 Task: Look for space in Galt, United States from 26th August, 2023 to 10th September, 2023 for 6 adults, 2 children in price range Rs.10000 to Rs.15000. Place can be entire place or shared room with 6 bedrooms having 6 beds and 6 bathrooms. Property type can be house, flat, guest house. Amenities needed are: wifi, TV, free parkinig on premises, gym, breakfast. Booking option can be shelf check-in. Required host language is English.
Action: Mouse moved to (438, 128)
Screenshot: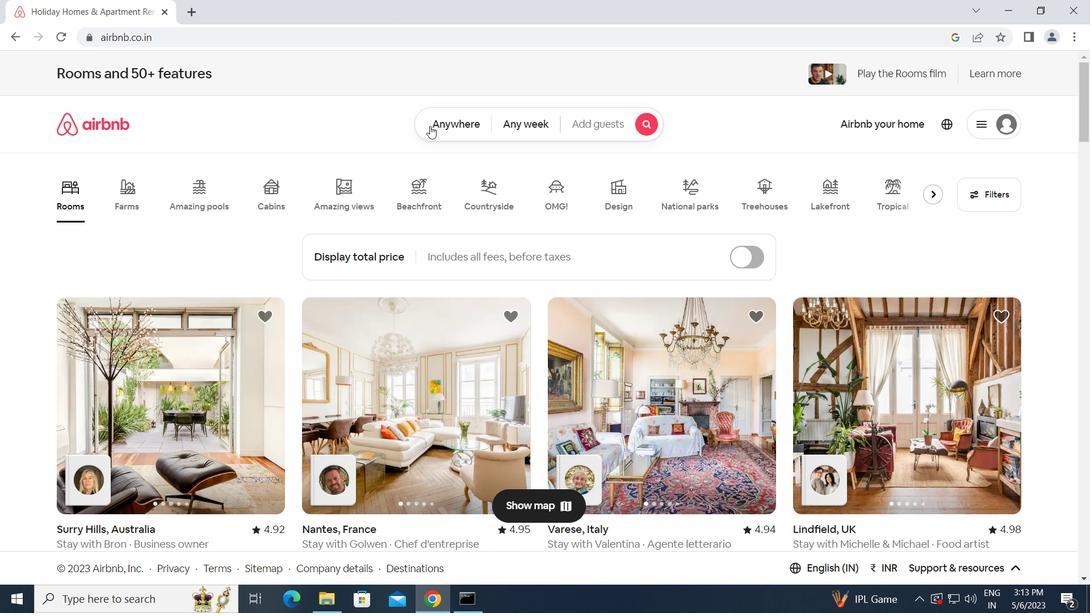 
Action: Mouse pressed left at (438, 128)
Screenshot: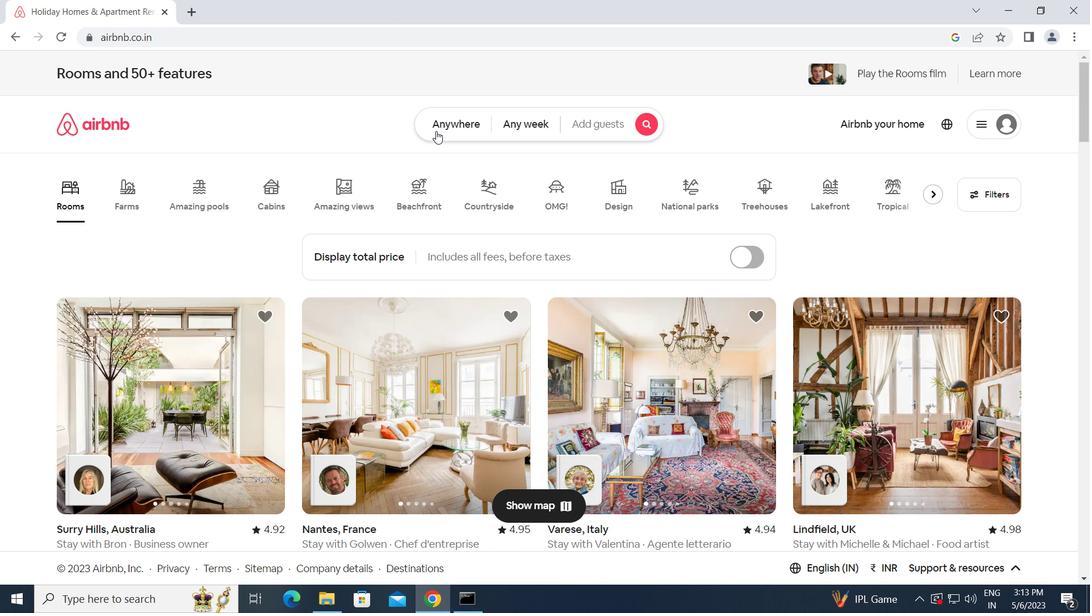 
Action: Mouse moved to (326, 174)
Screenshot: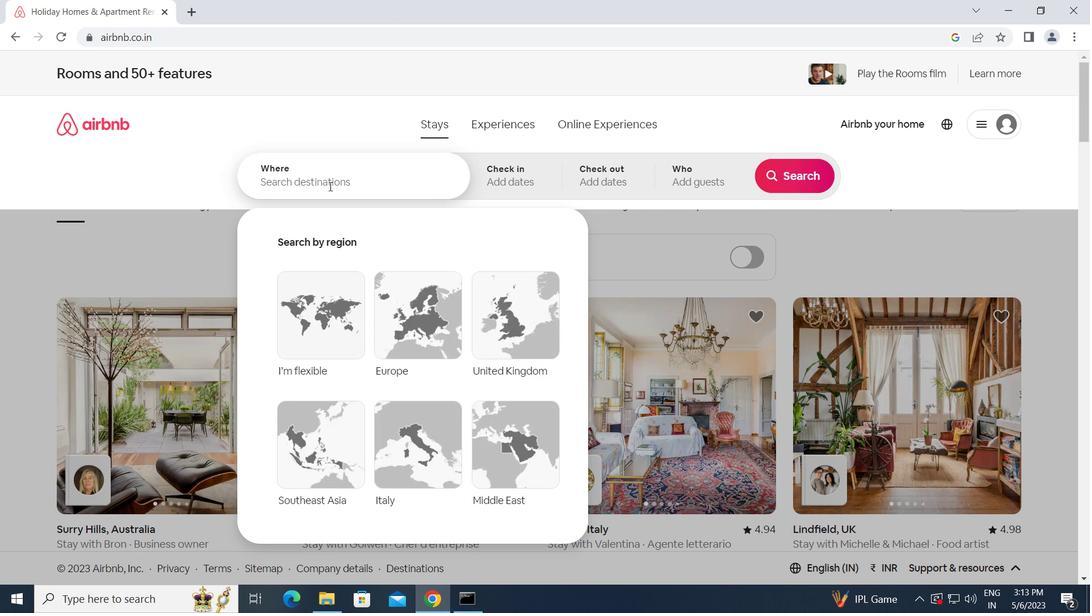
Action: Mouse pressed left at (326, 174)
Screenshot: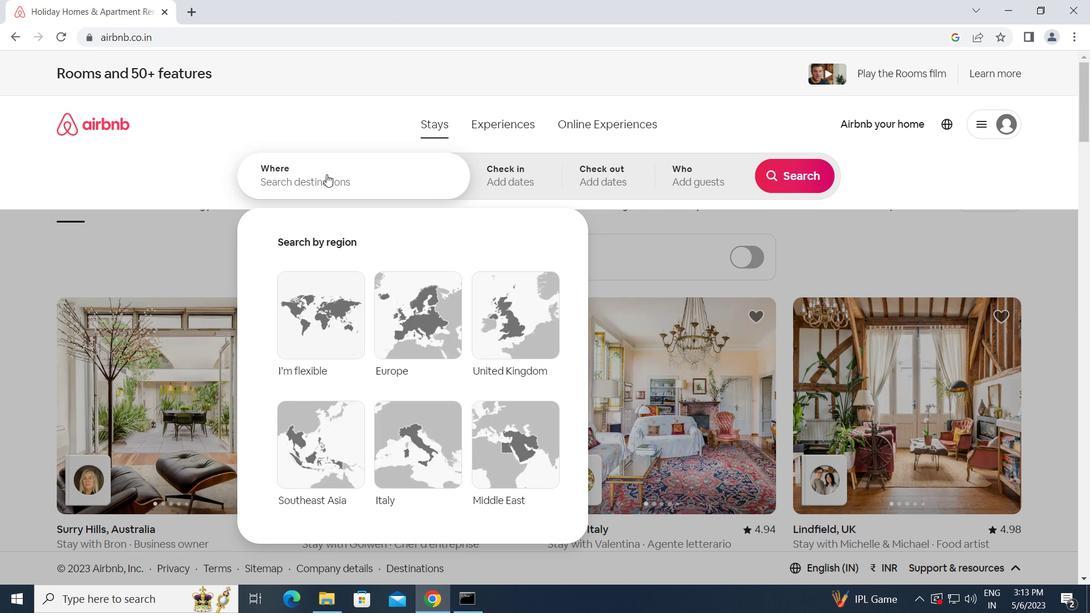 
Action: Key pressed <Key.caps_lock>g<Key.caps_lock>alt,<Key.space><Key.caps_lock>u<Key.caps_lock>nited<Key.space><Key.caps_lock>s<Key.caps_lock>ta
Screenshot: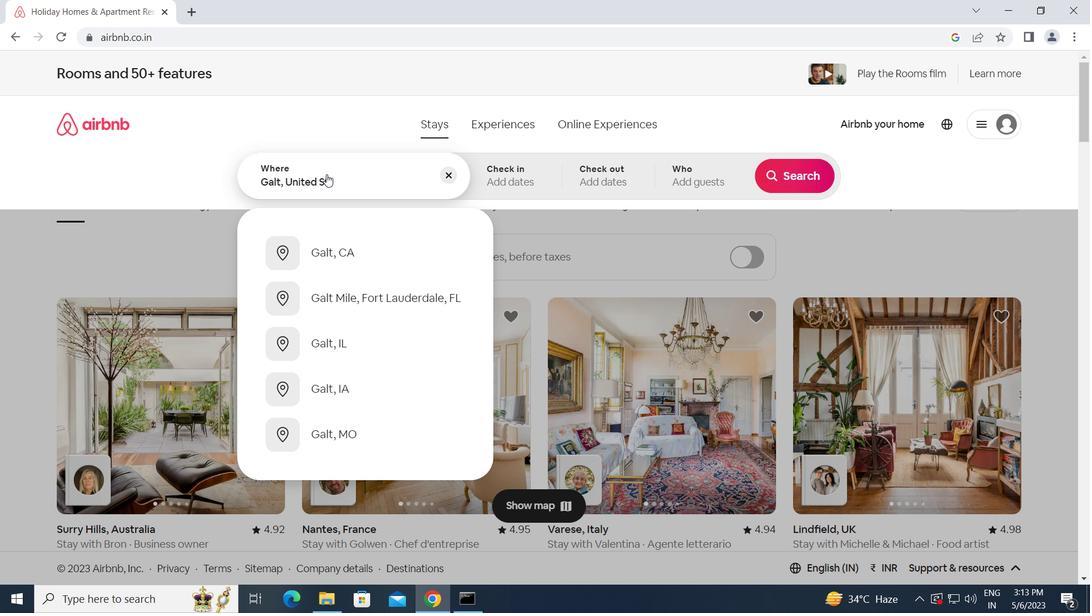 
Action: Mouse moved to (527, 21)
Screenshot: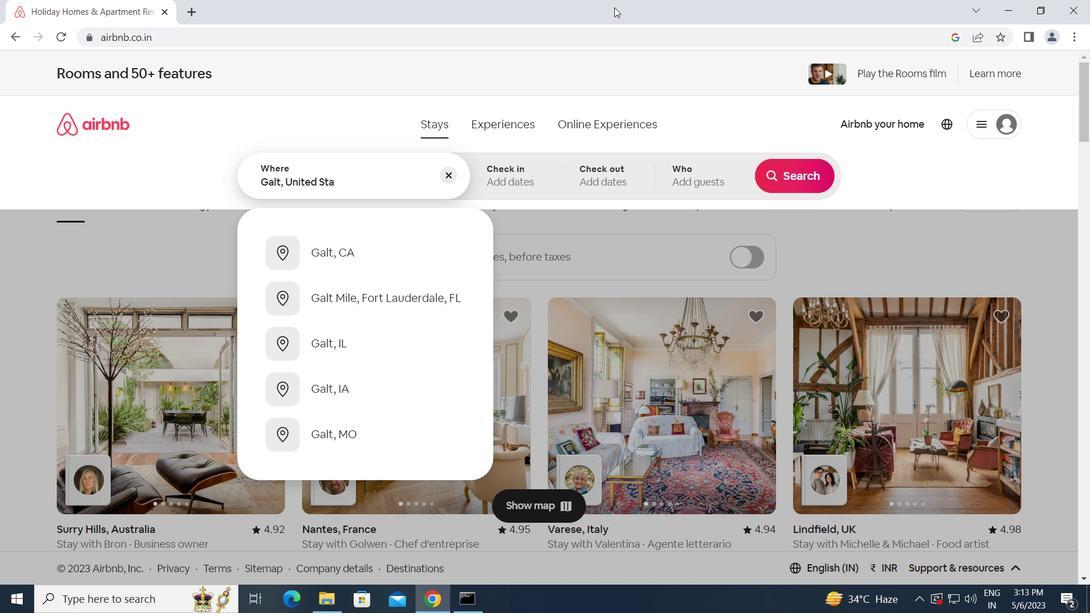 
Action: Key pressed tes<Key.enter>
Screenshot: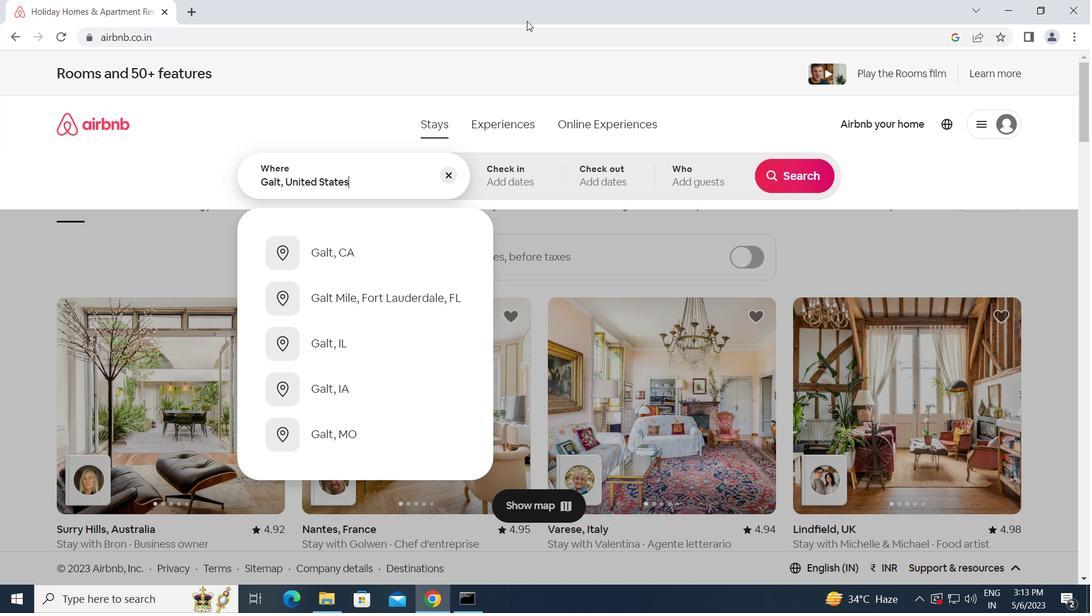 
Action: Mouse moved to (791, 286)
Screenshot: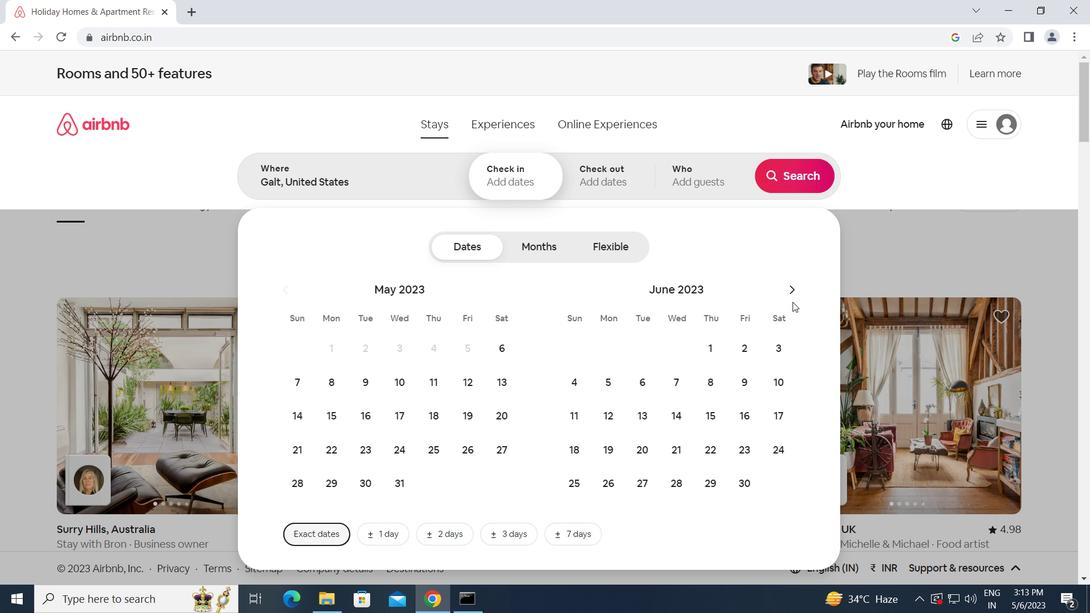 
Action: Mouse pressed left at (791, 286)
Screenshot: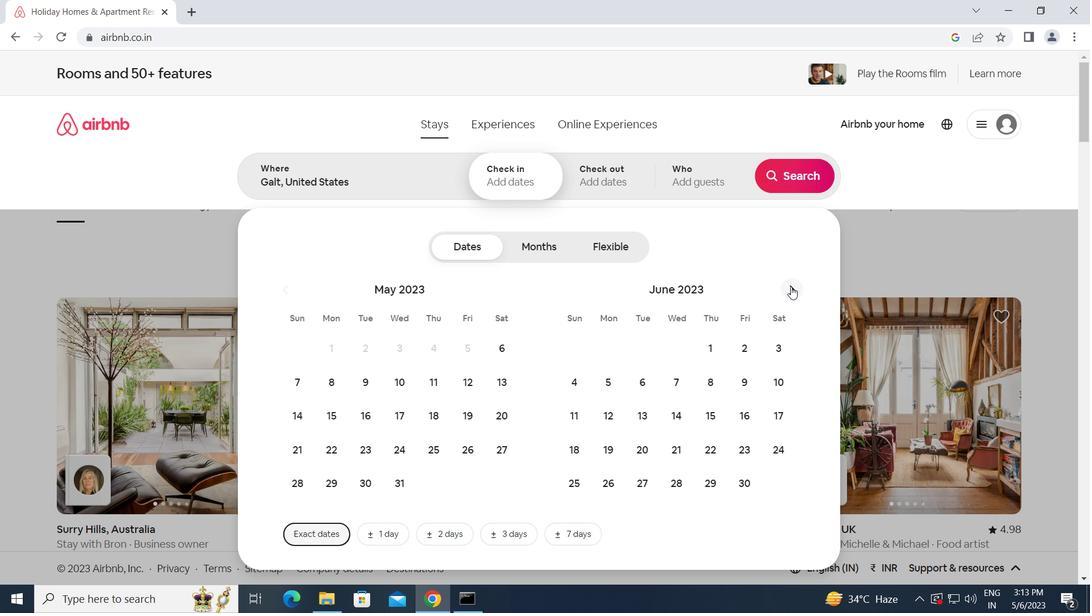 
Action: Mouse pressed left at (791, 286)
Screenshot: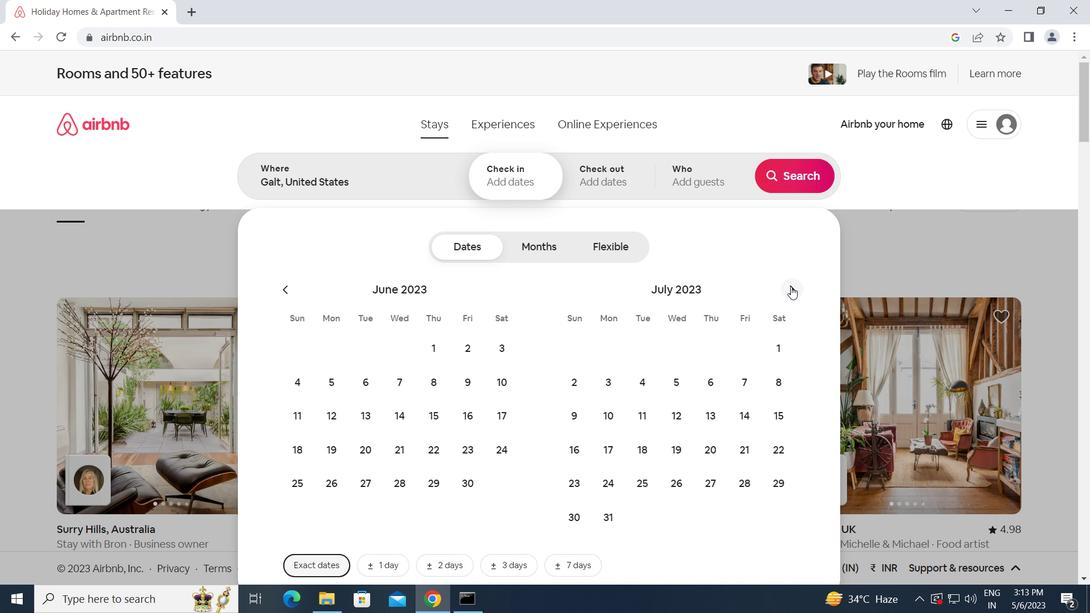 
Action: Mouse moved to (774, 446)
Screenshot: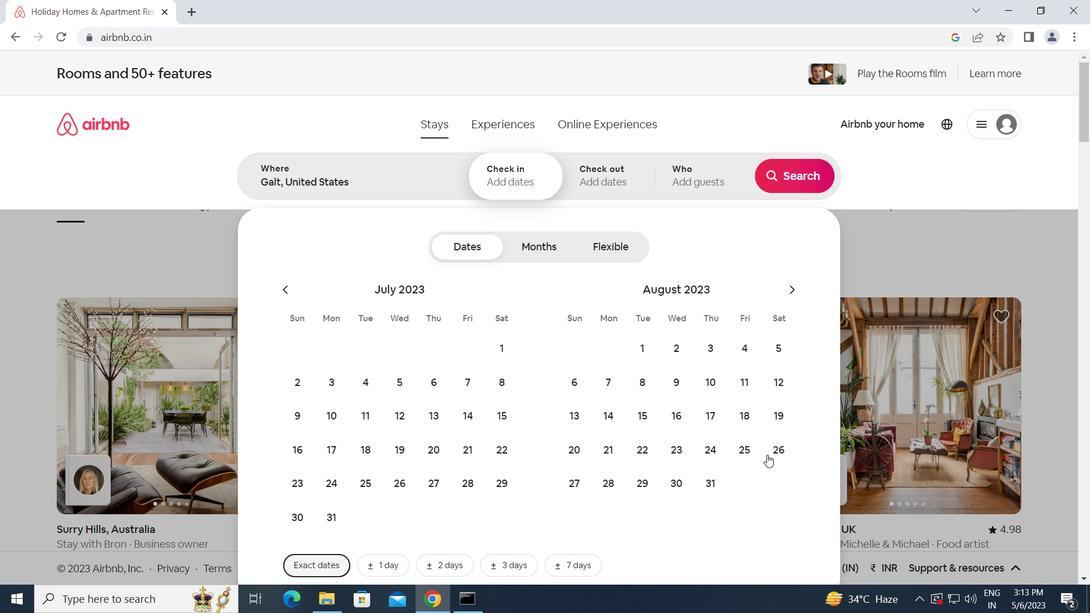 
Action: Mouse pressed left at (774, 446)
Screenshot: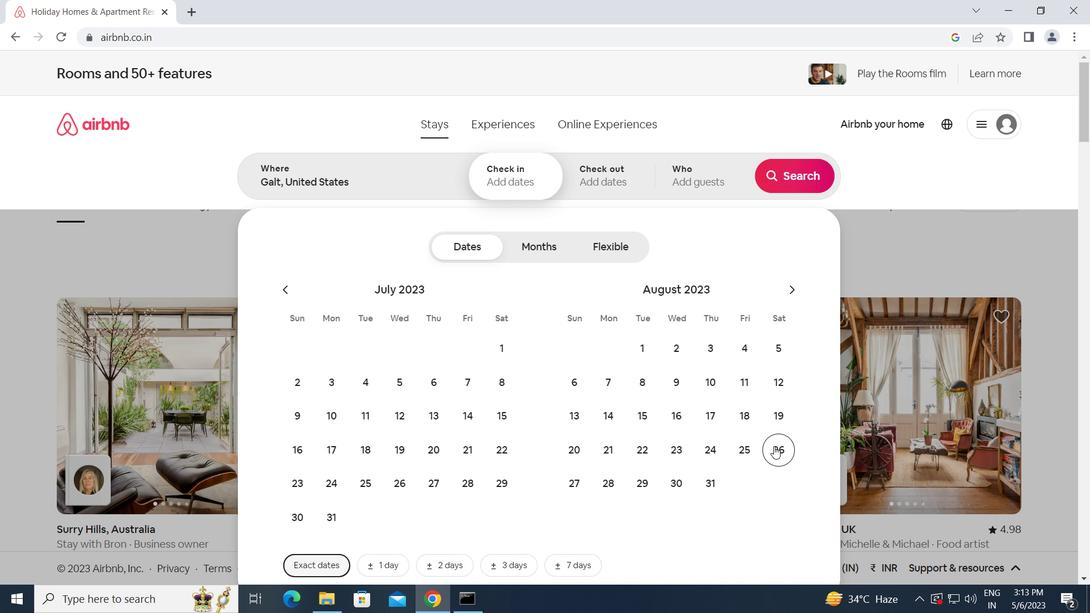 
Action: Mouse moved to (793, 287)
Screenshot: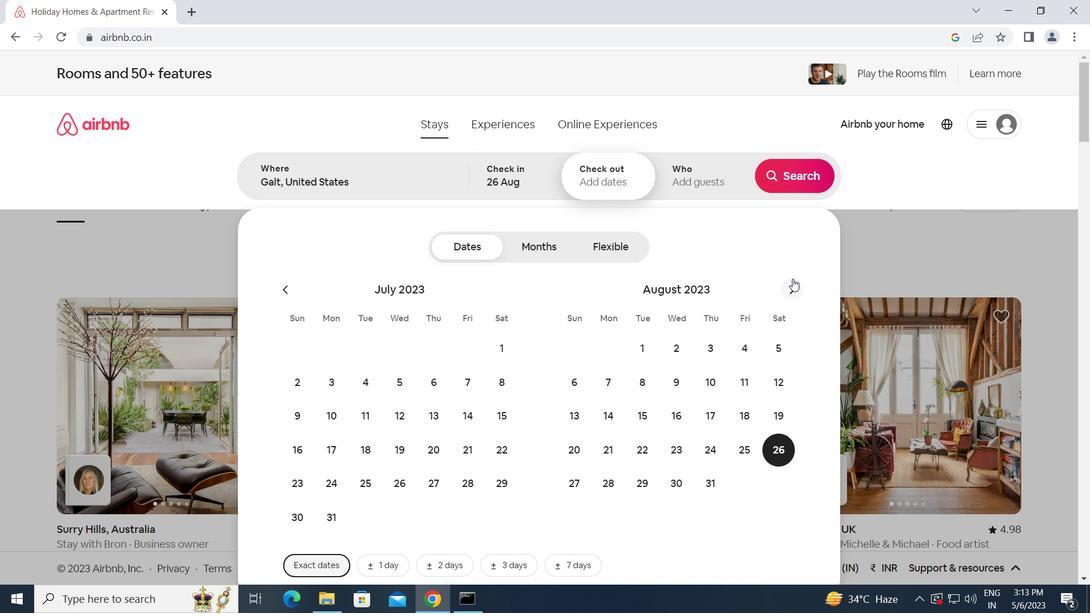 
Action: Mouse pressed left at (793, 287)
Screenshot: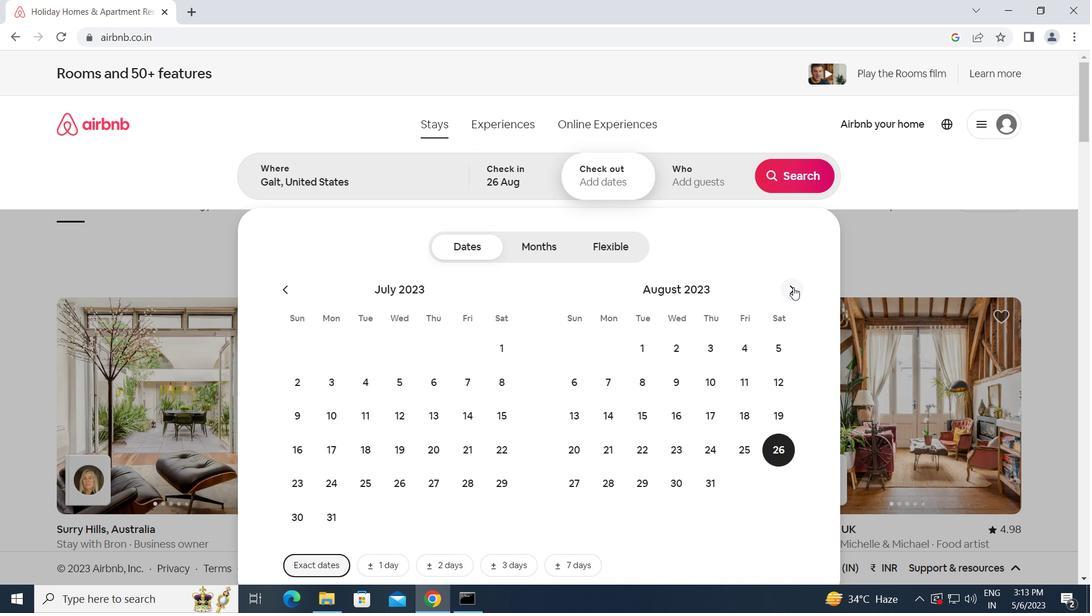 
Action: Mouse moved to (580, 411)
Screenshot: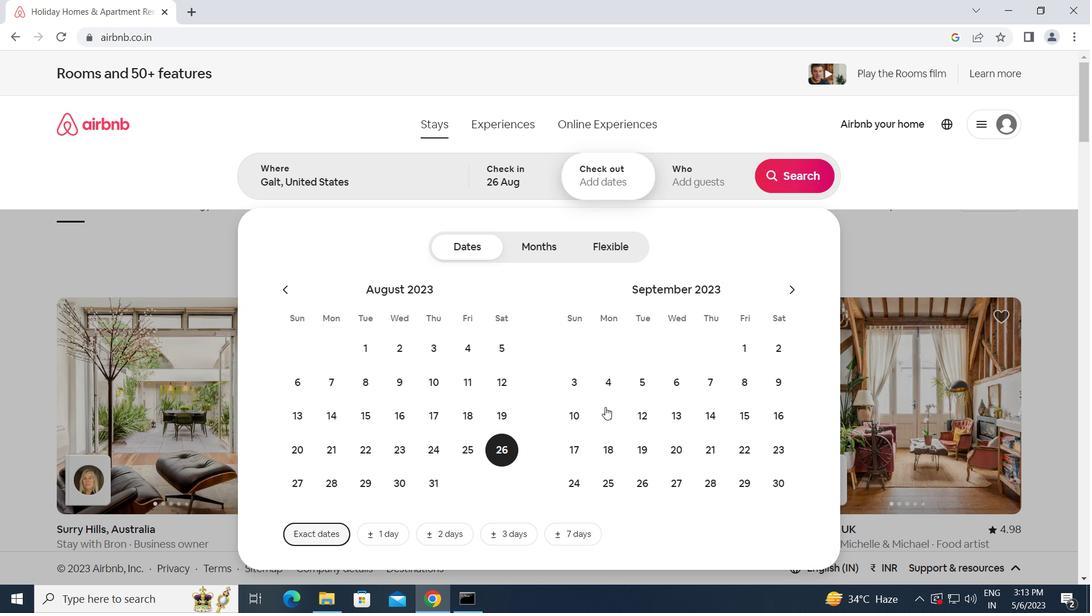 
Action: Mouse pressed left at (580, 411)
Screenshot: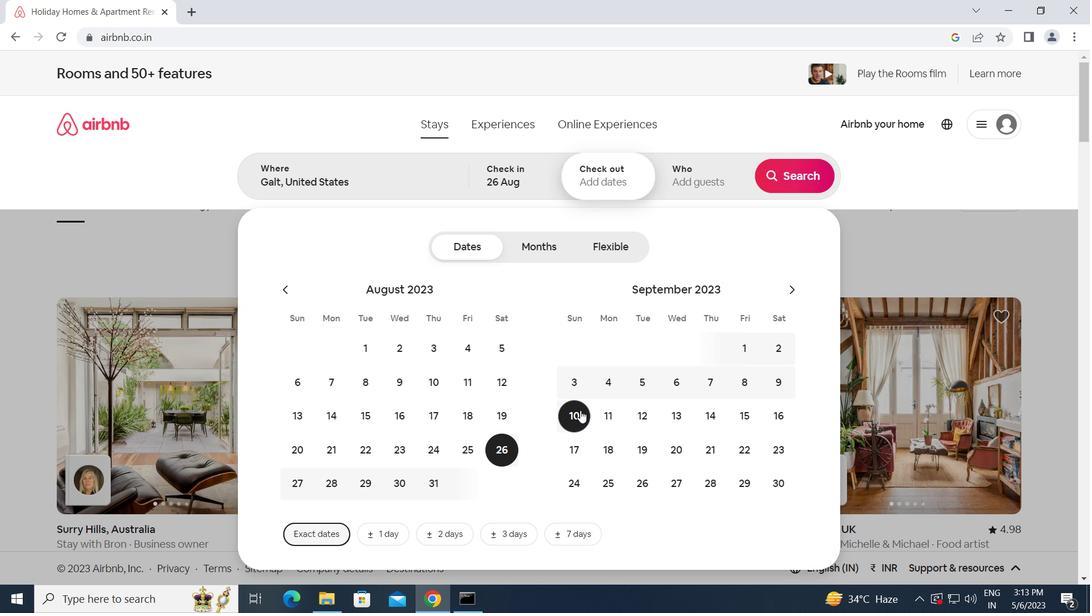 
Action: Mouse moved to (691, 172)
Screenshot: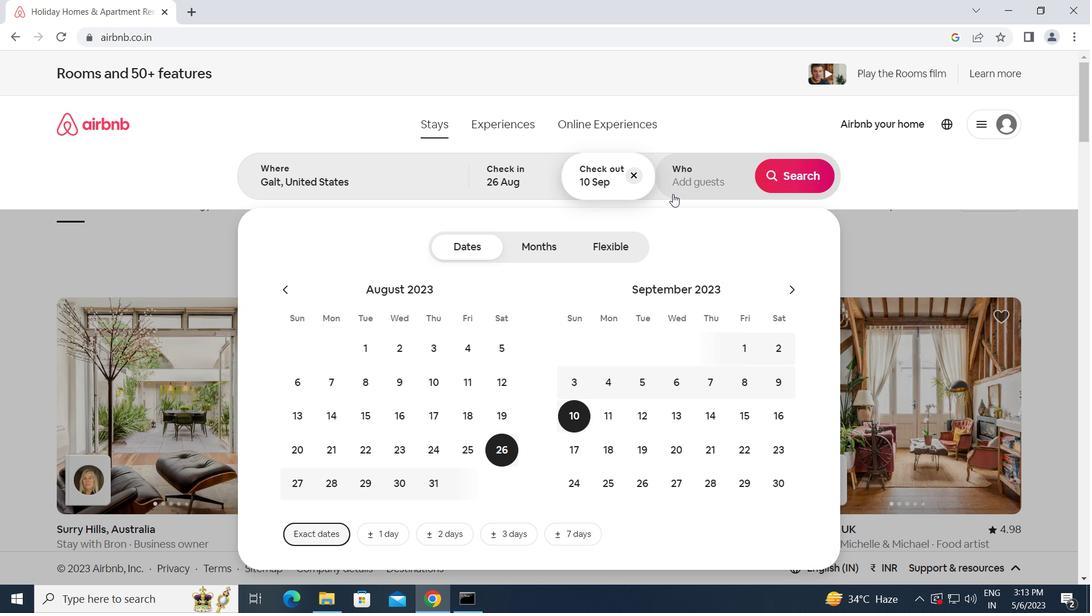 
Action: Mouse pressed left at (691, 172)
Screenshot: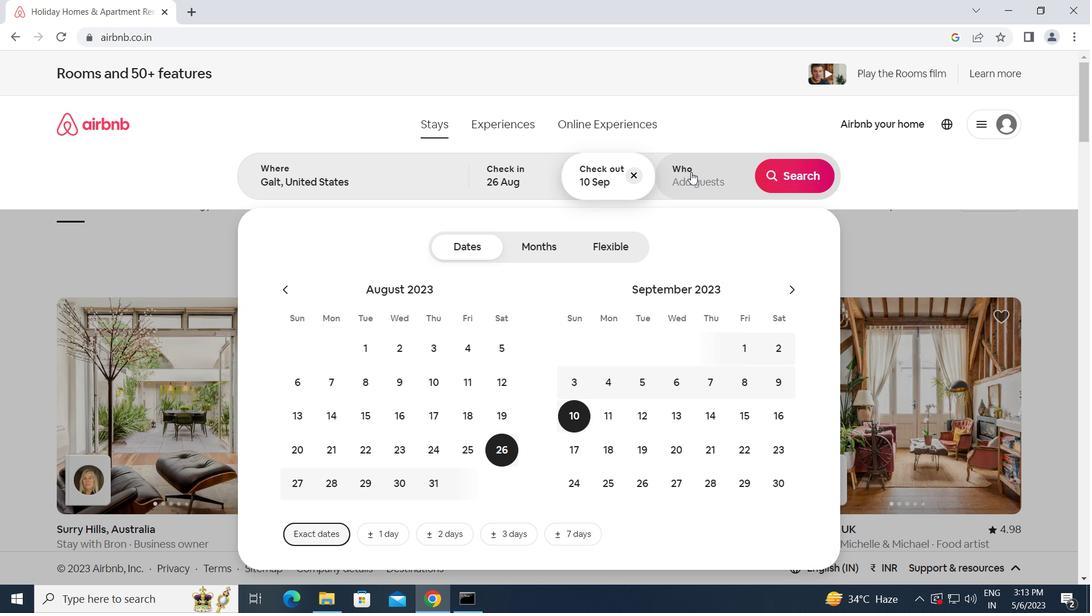 
Action: Mouse moved to (799, 255)
Screenshot: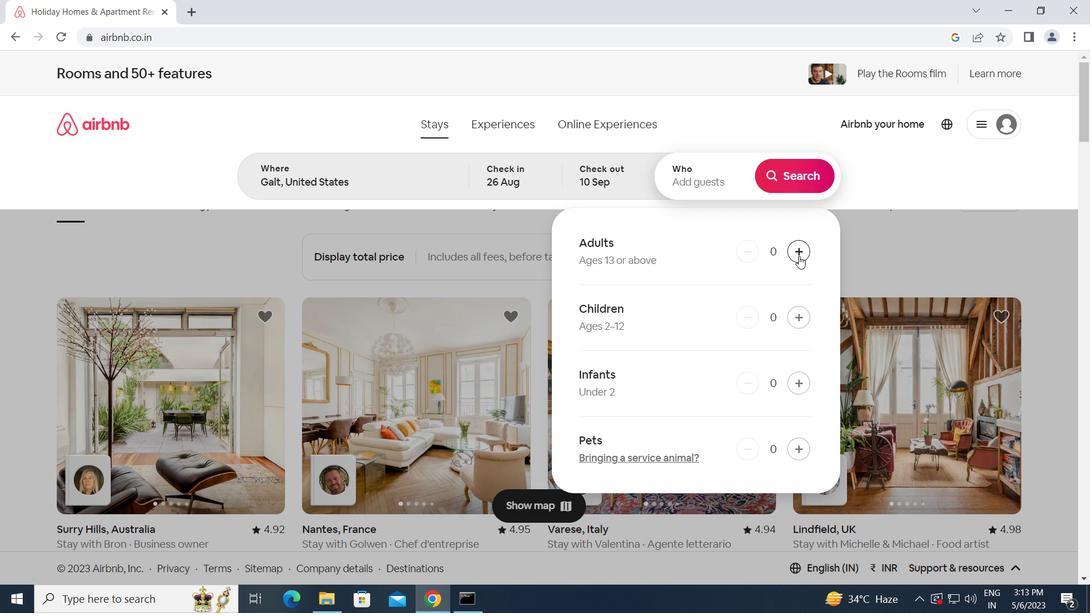 
Action: Mouse pressed left at (799, 255)
Screenshot: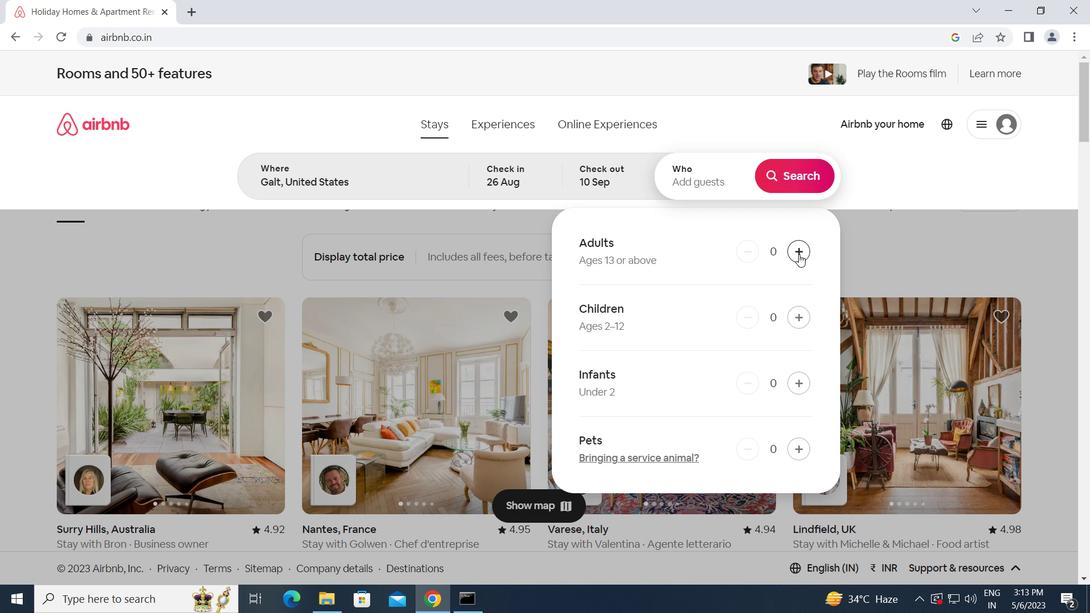 
Action: Mouse pressed left at (799, 255)
Screenshot: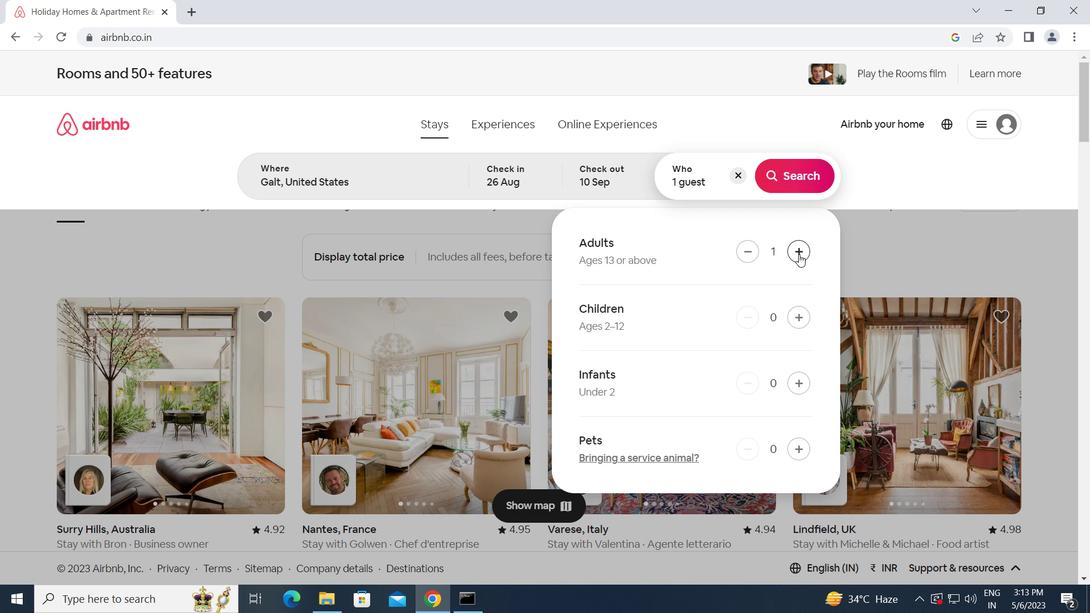 
Action: Mouse moved to (798, 250)
Screenshot: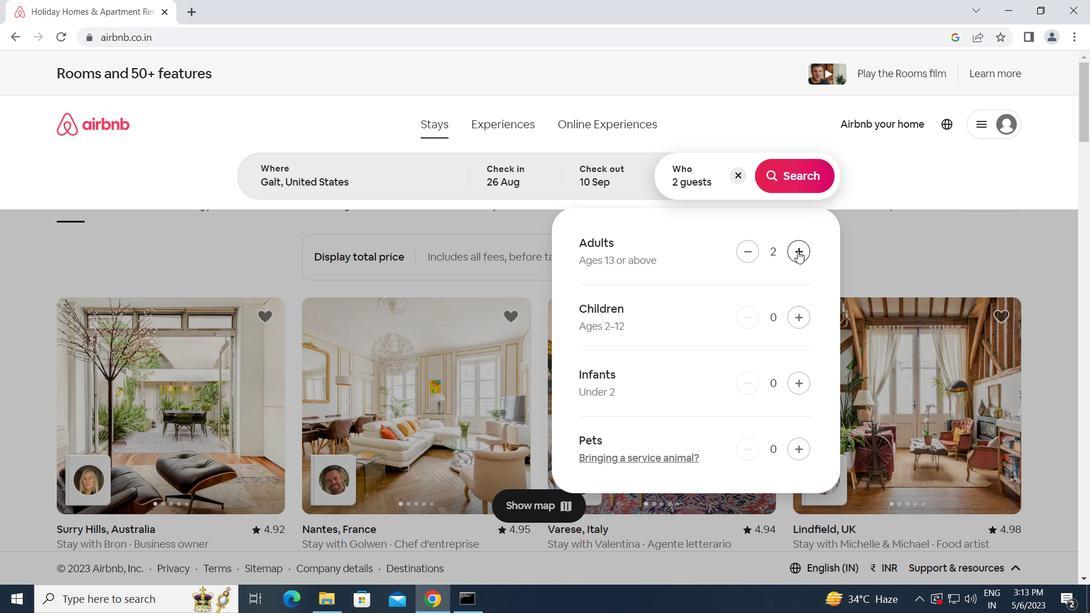 
Action: Mouse pressed left at (798, 250)
Screenshot: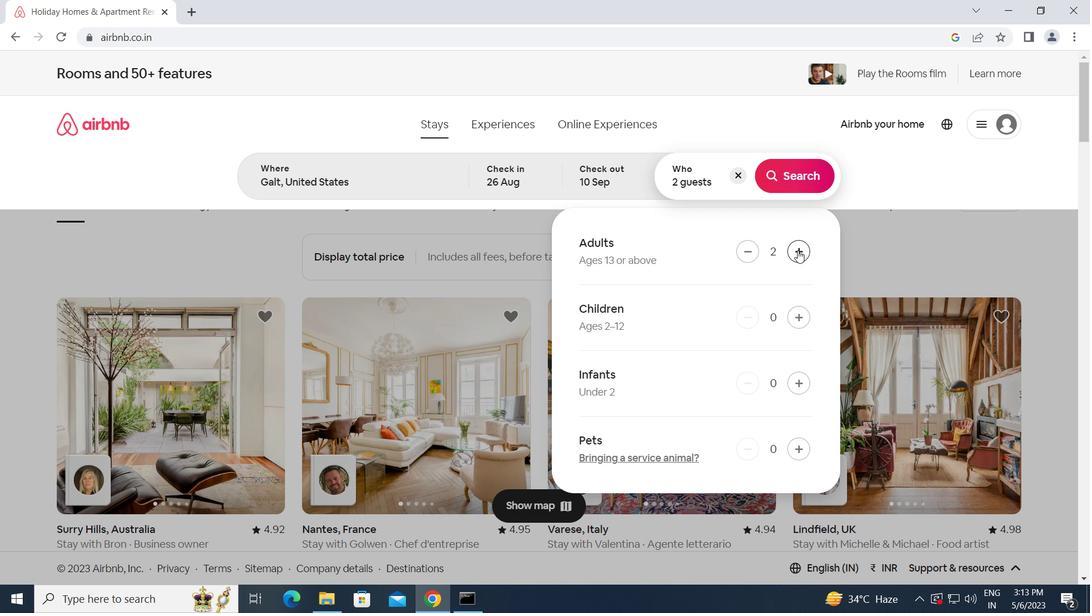 
Action: Mouse pressed left at (798, 250)
Screenshot: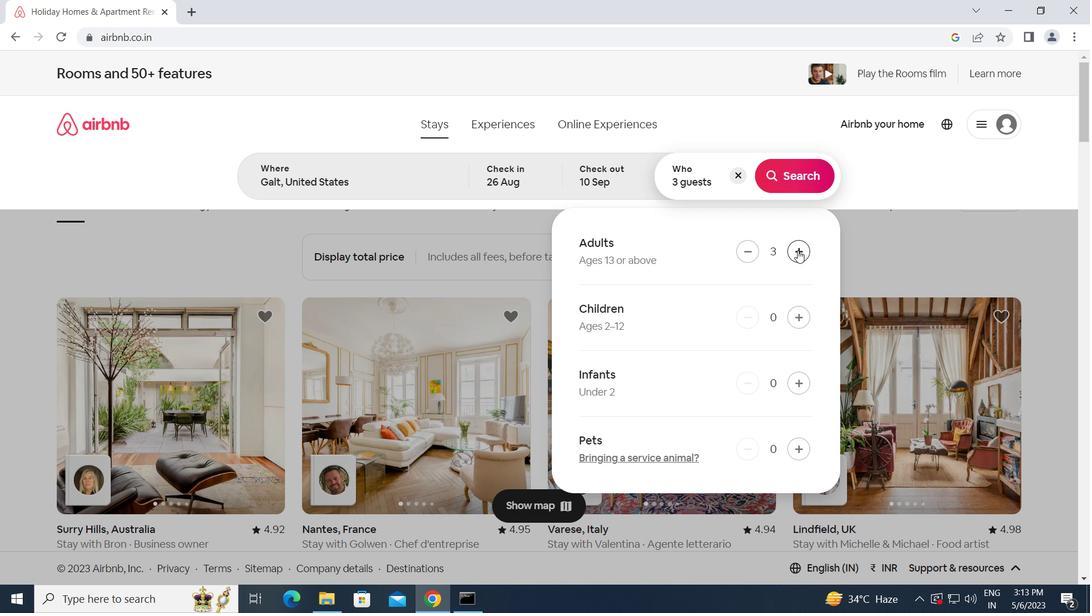 
Action: Mouse pressed left at (798, 250)
Screenshot: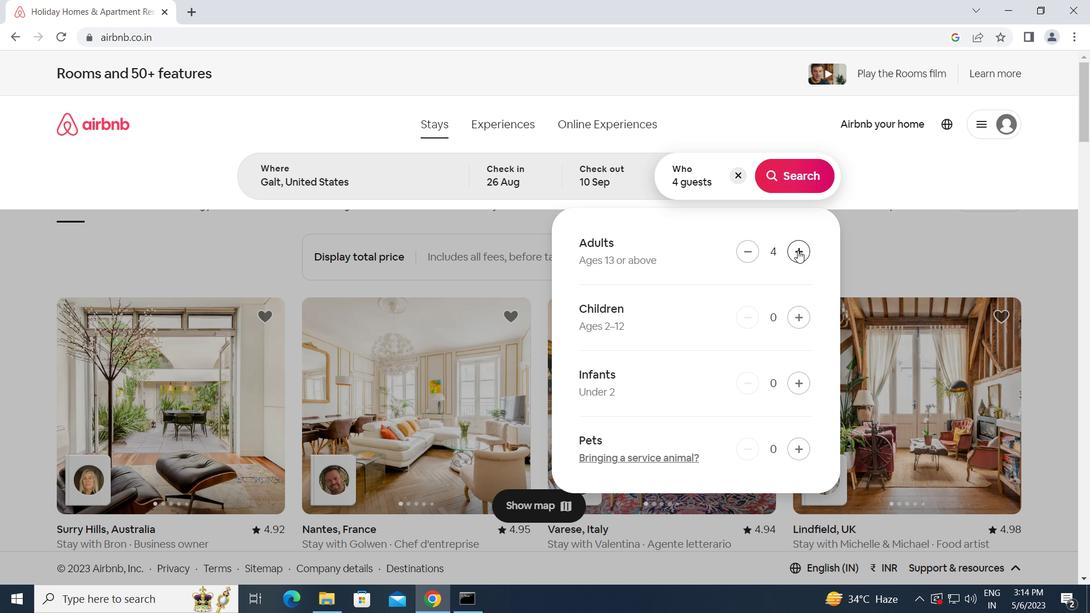 
Action: Mouse pressed left at (798, 250)
Screenshot: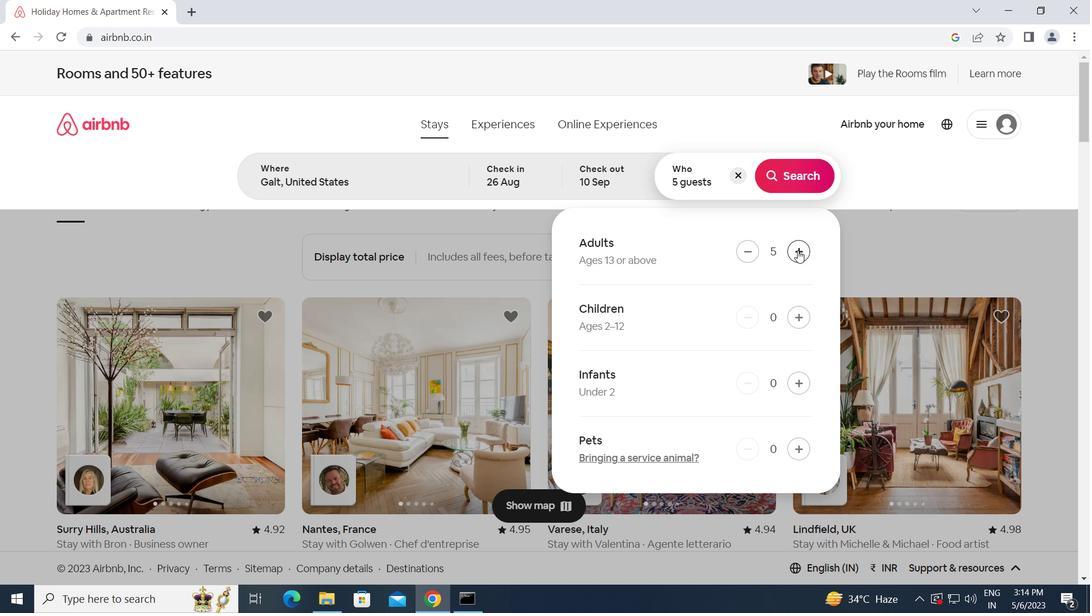 
Action: Mouse moved to (802, 319)
Screenshot: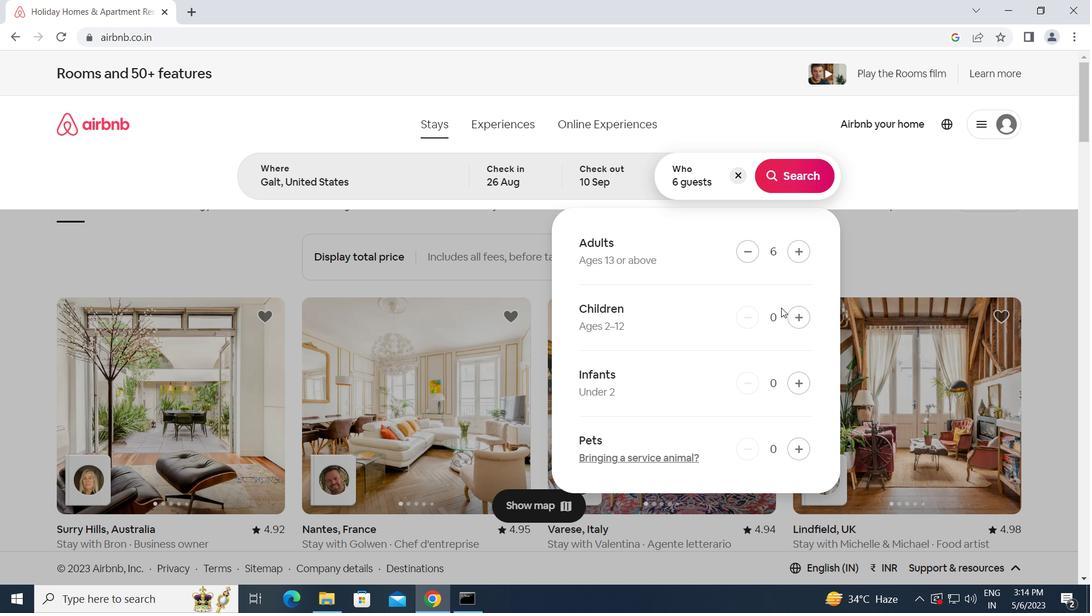 
Action: Mouse pressed left at (802, 319)
Screenshot: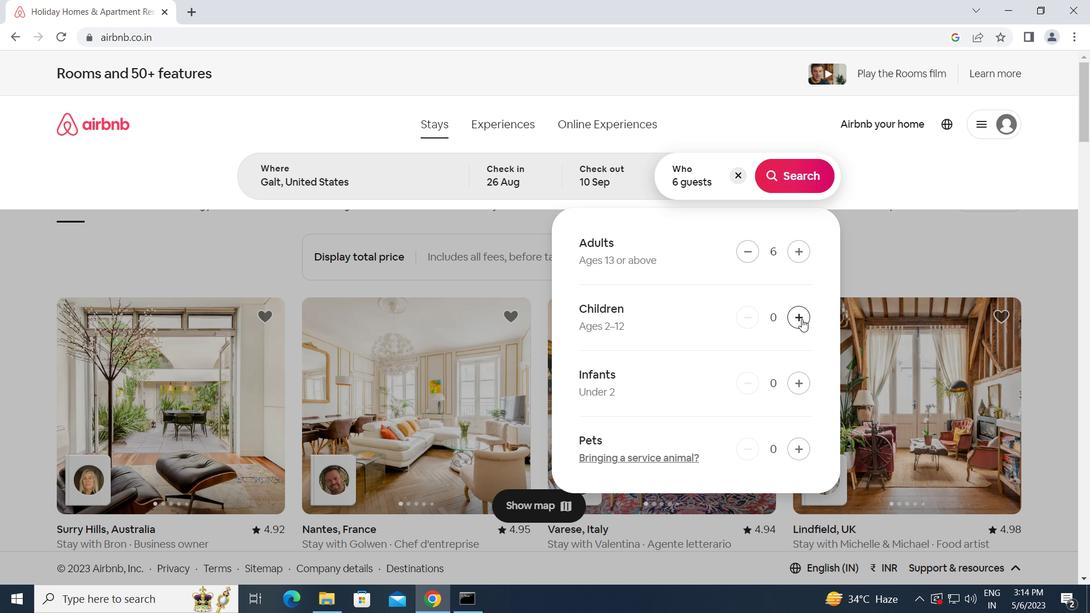 
Action: Mouse pressed left at (802, 319)
Screenshot: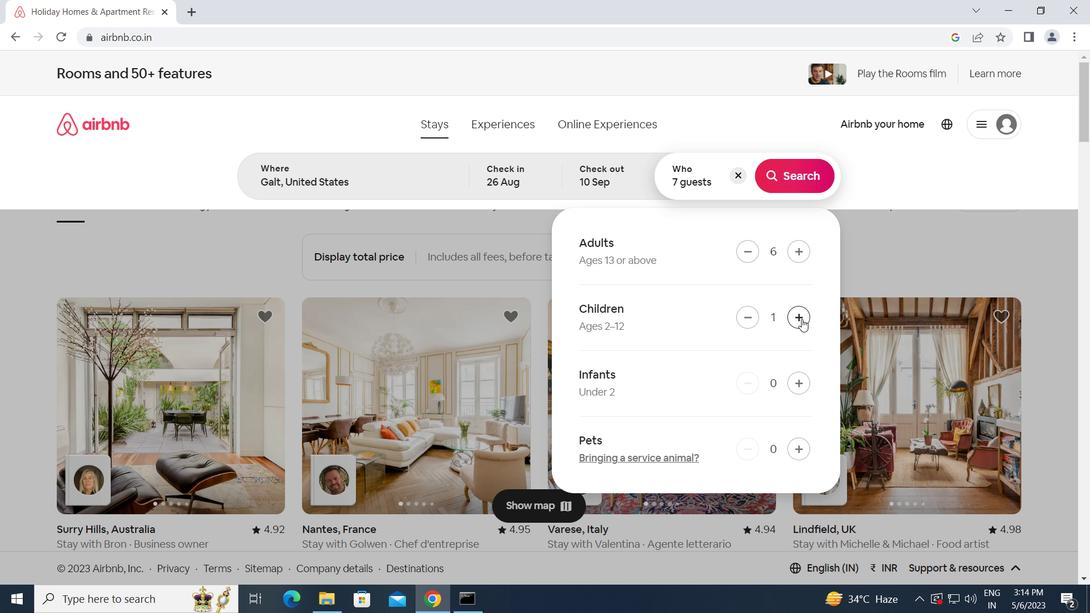 
Action: Mouse moved to (788, 168)
Screenshot: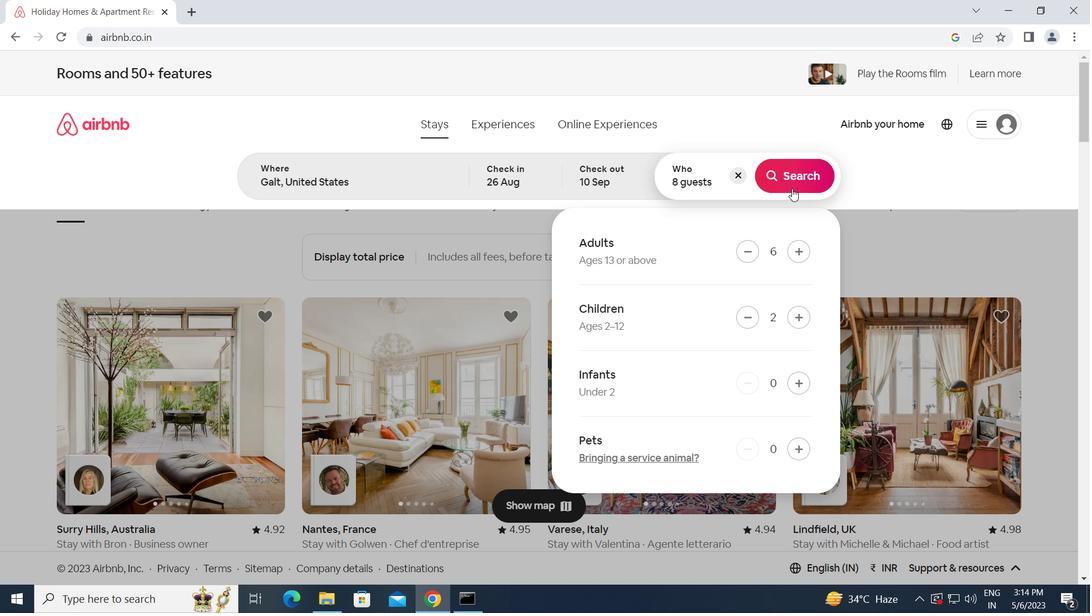 
Action: Mouse pressed left at (788, 168)
Screenshot: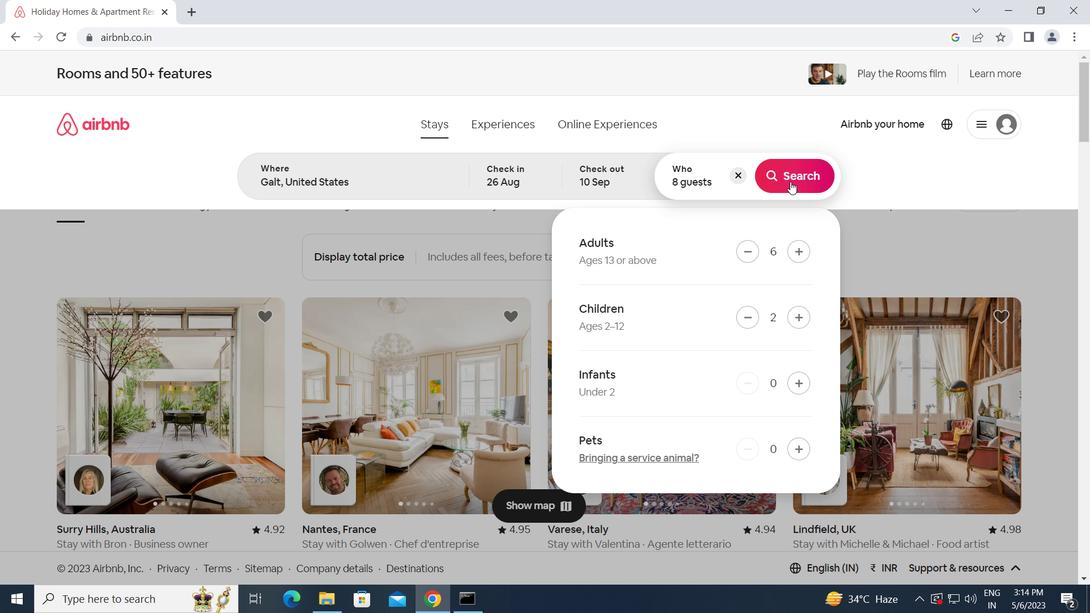 
Action: Mouse moved to (1016, 132)
Screenshot: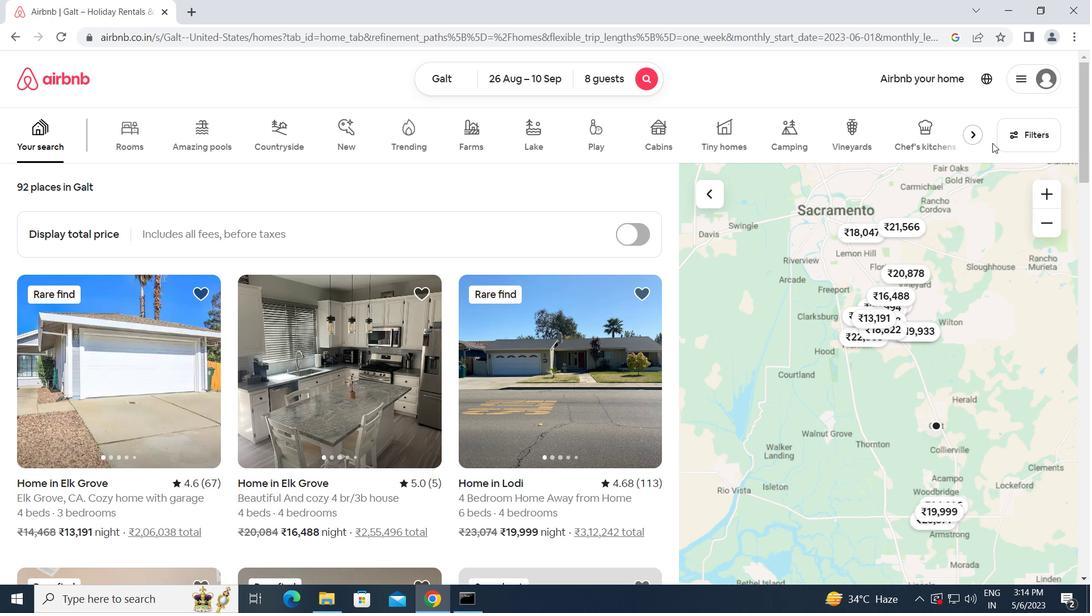 
Action: Mouse pressed left at (1016, 132)
Screenshot: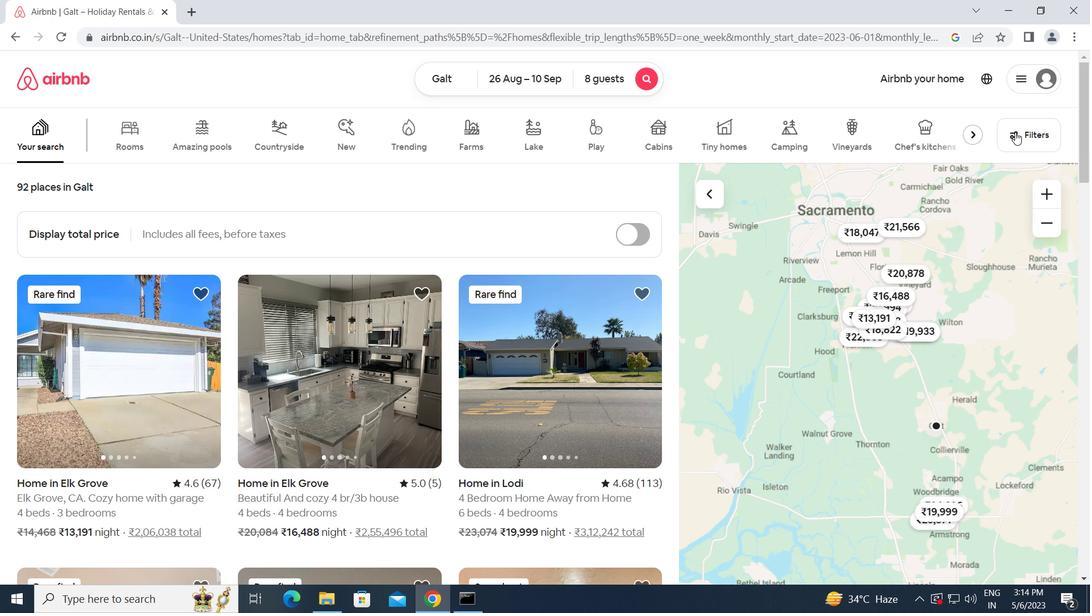 
Action: Mouse moved to (397, 412)
Screenshot: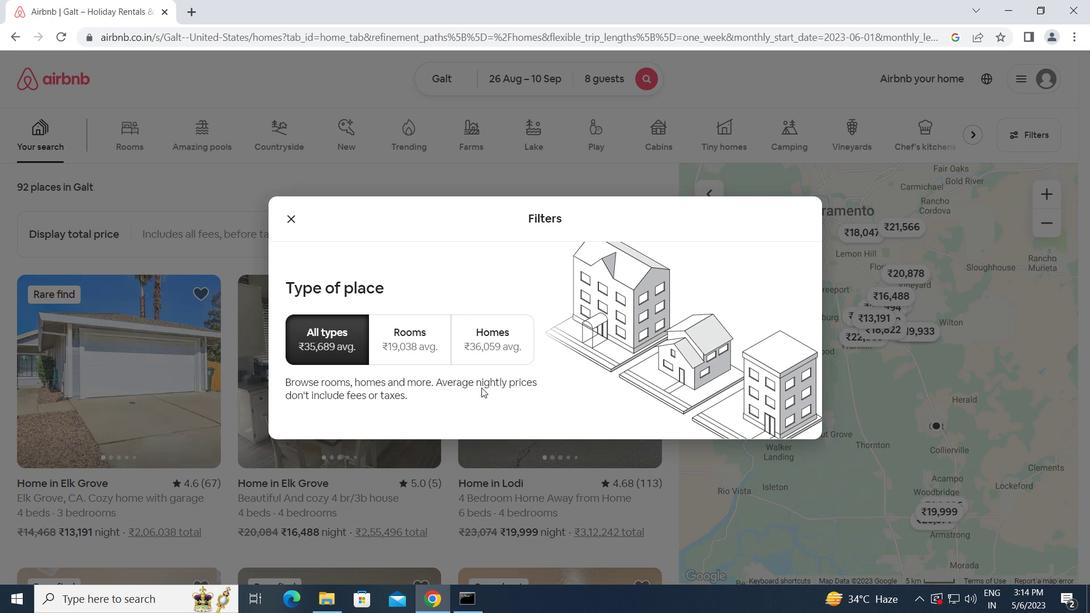 
Action: Mouse scrolled (397, 412) with delta (0, 0)
Screenshot: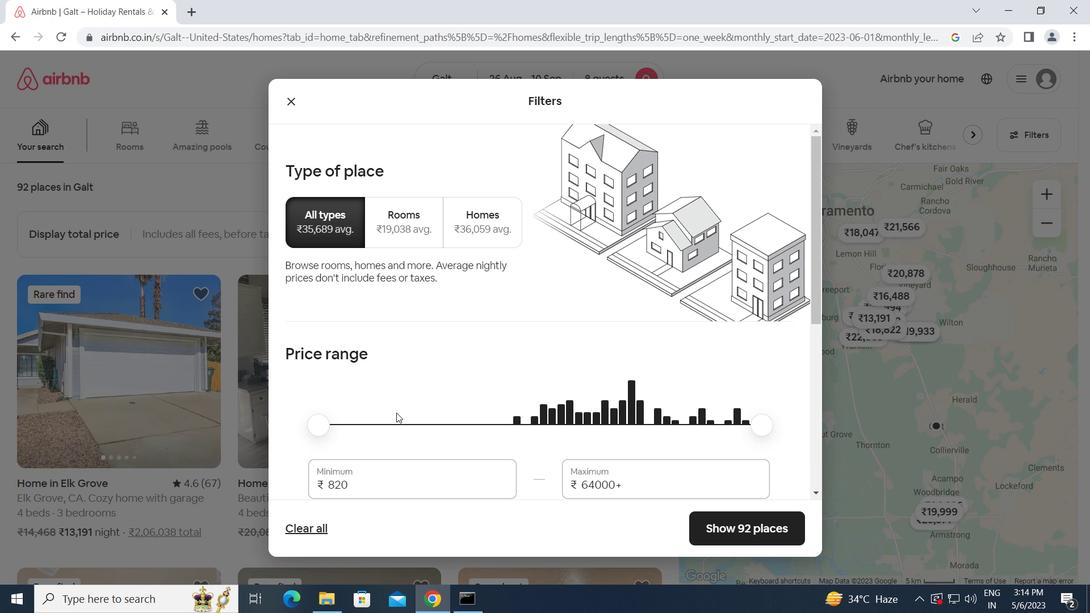 
Action: Mouse scrolled (397, 412) with delta (0, 0)
Screenshot: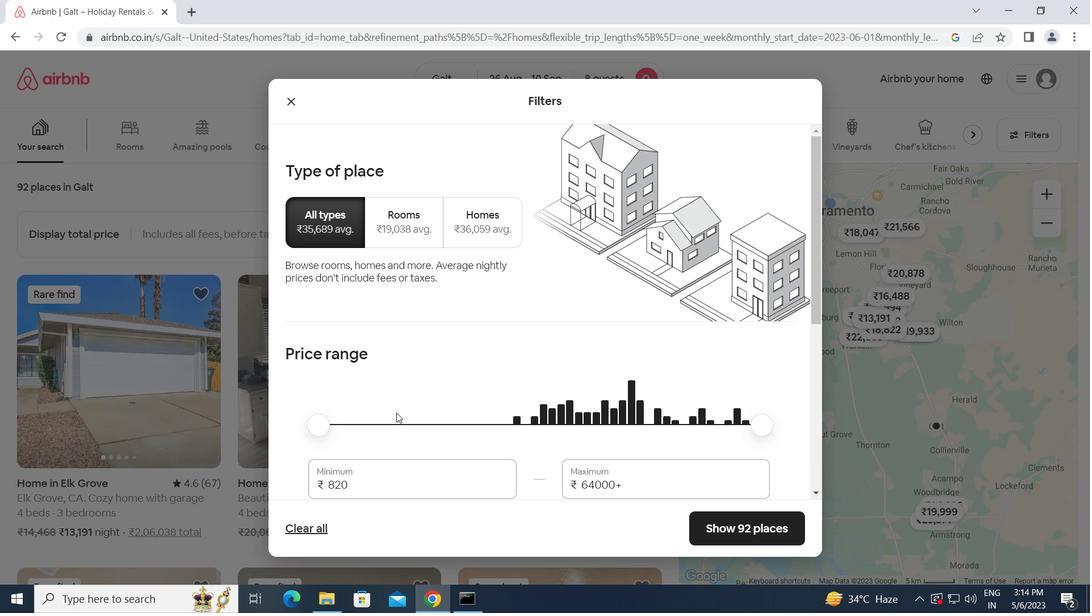 
Action: Mouse moved to (357, 348)
Screenshot: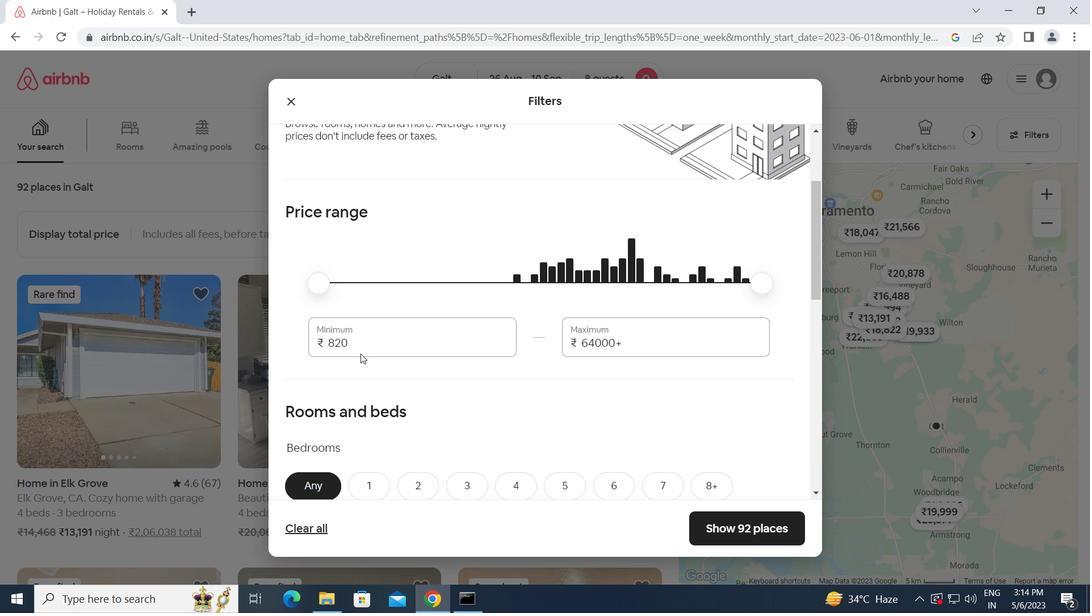 
Action: Mouse pressed left at (357, 348)
Screenshot: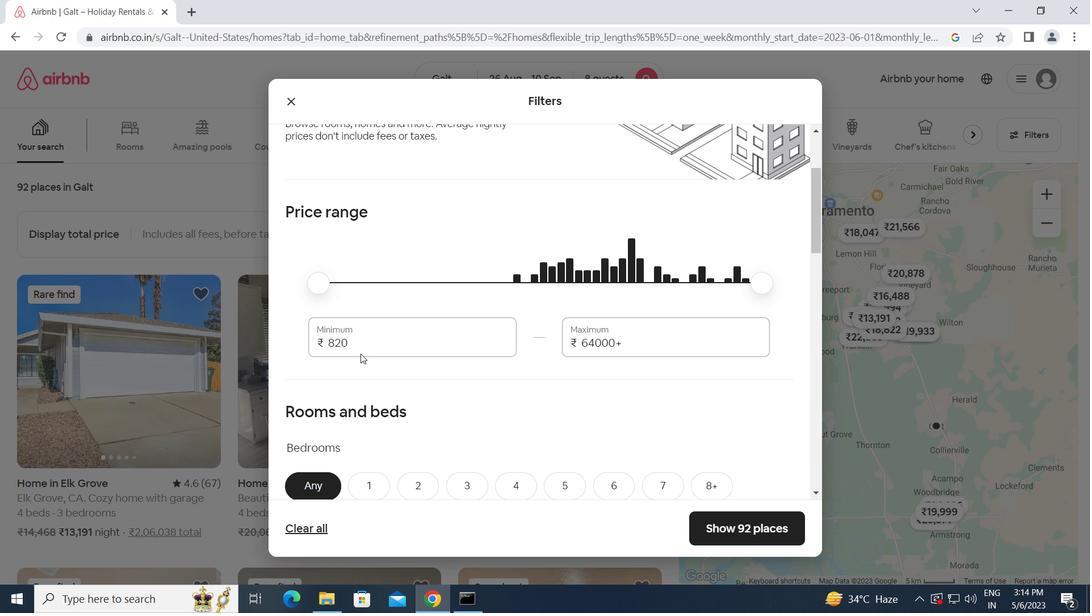 
Action: Mouse moved to (303, 341)
Screenshot: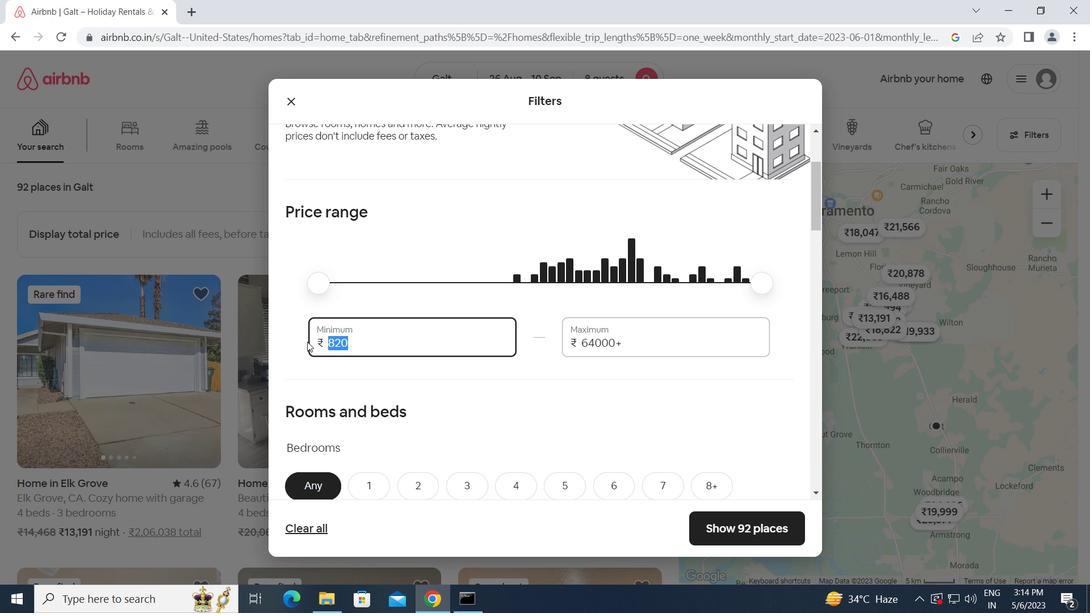 
Action: Key pressed 10000<Key.tab>15000
Screenshot: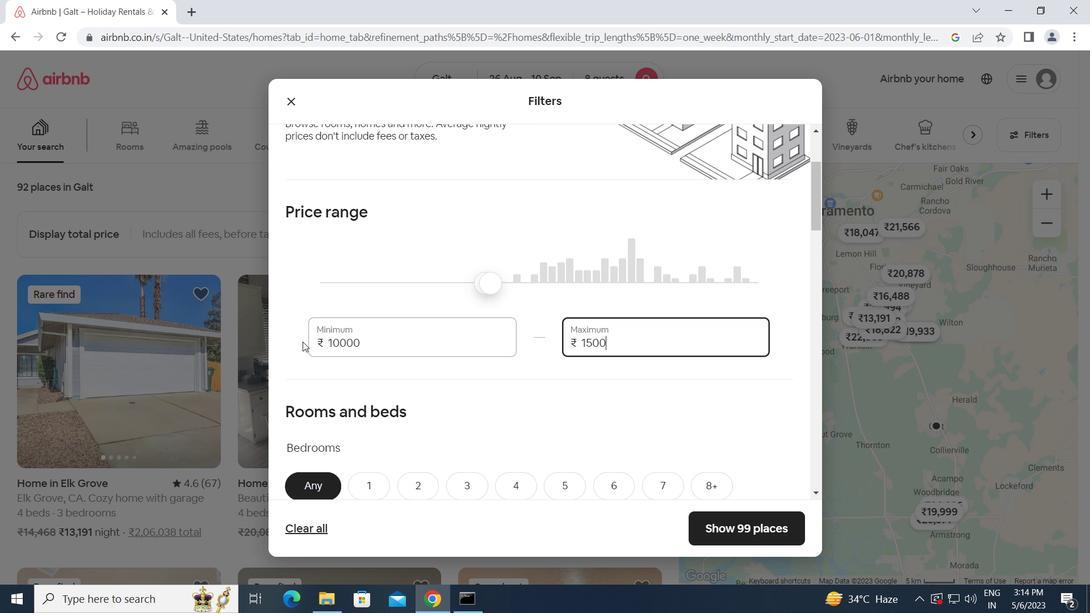 
Action: Mouse scrolled (303, 341) with delta (0, 0)
Screenshot: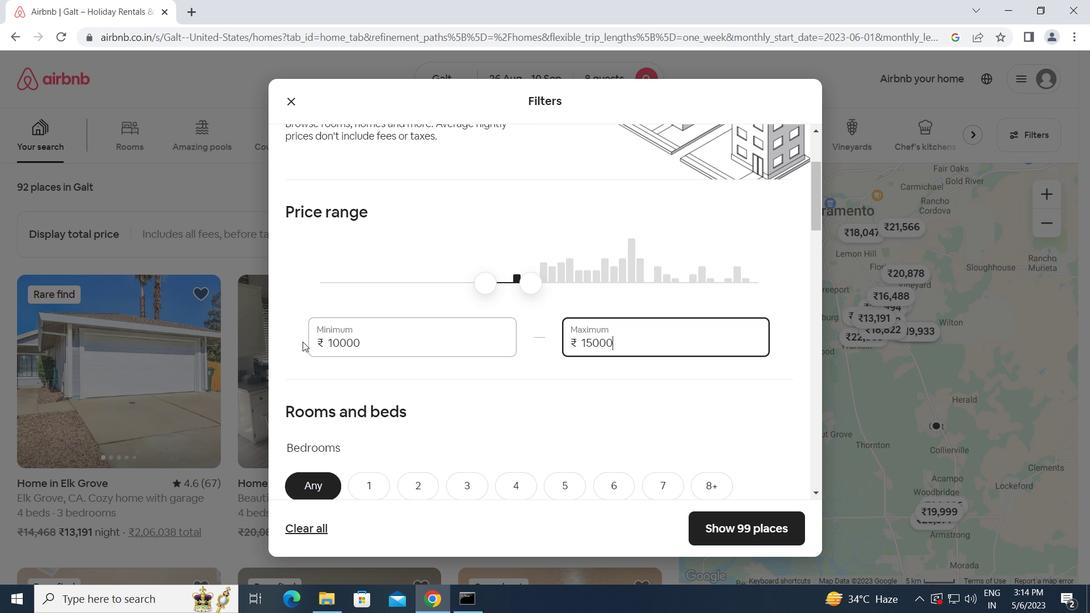 
Action: Mouse scrolled (303, 341) with delta (0, 0)
Screenshot: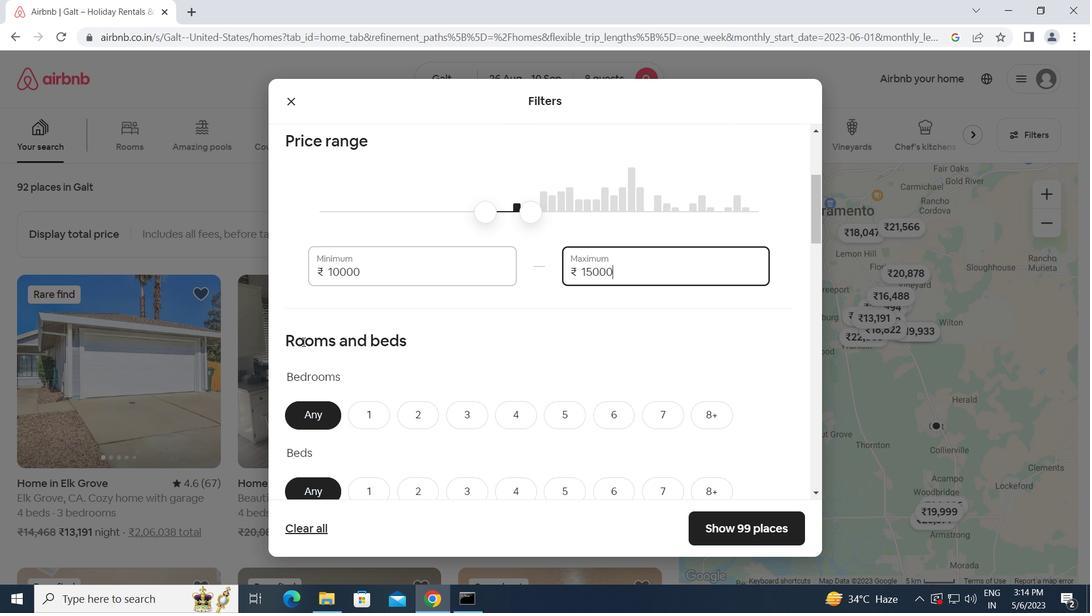 
Action: Mouse moved to (604, 346)
Screenshot: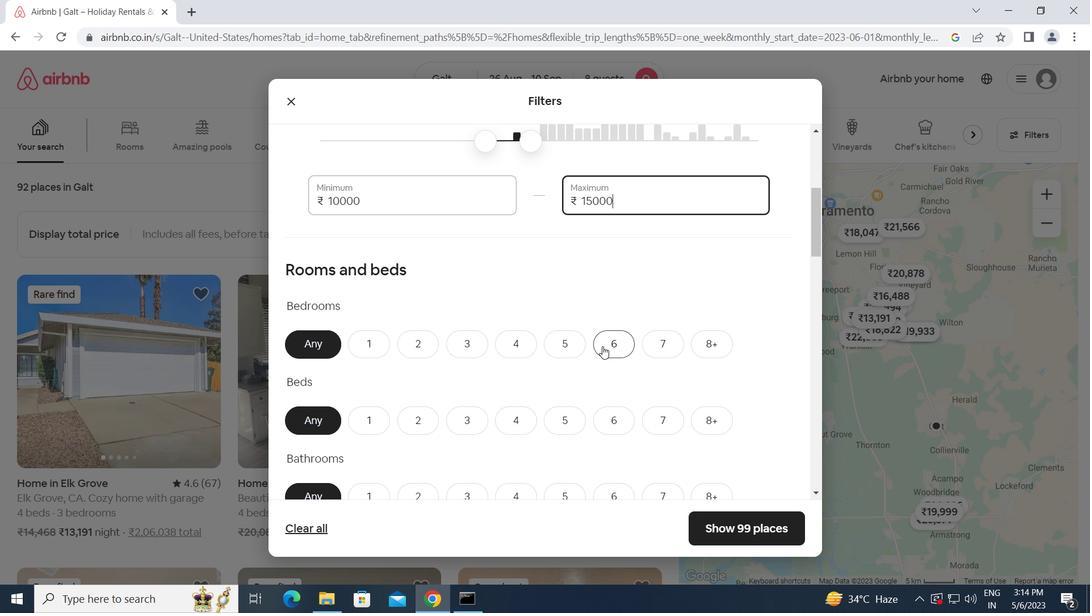 
Action: Mouse pressed left at (604, 346)
Screenshot: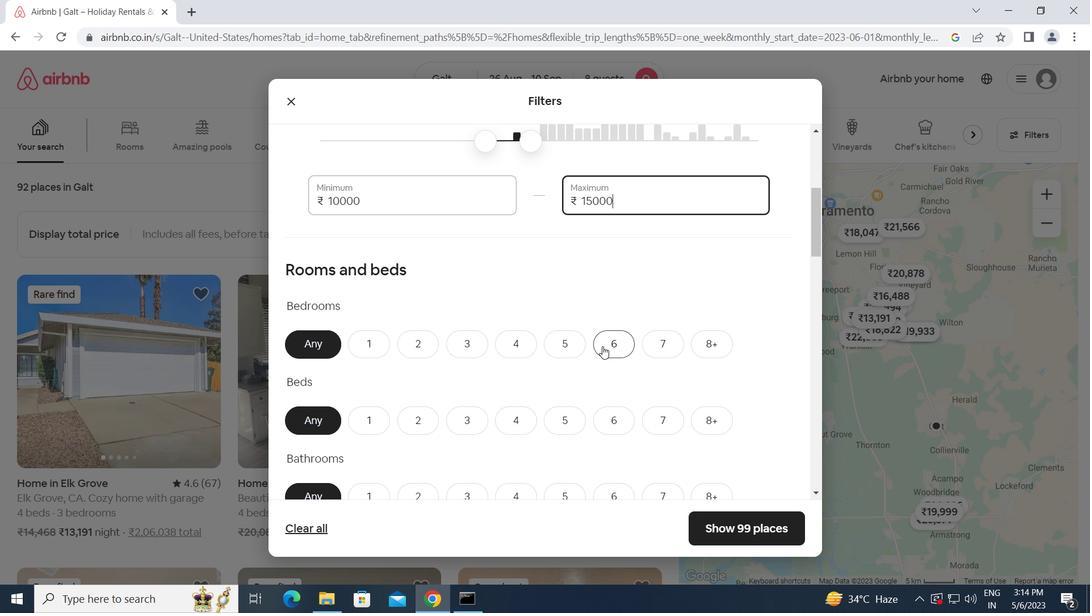 
Action: Mouse moved to (568, 407)
Screenshot: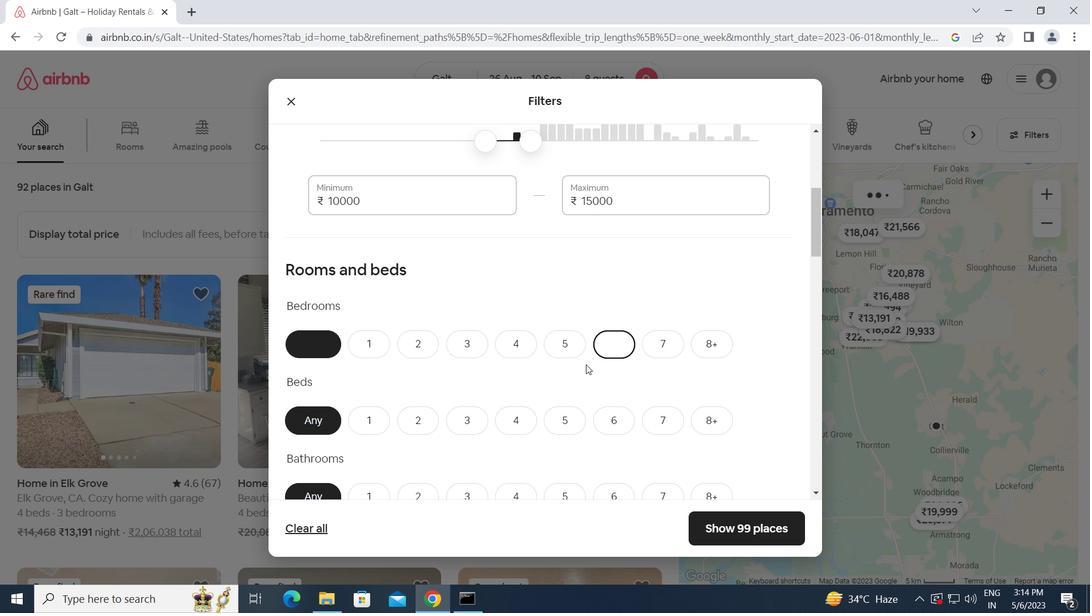 
Action: Mouse scrolled (568, 406) with delta (0, 0)
Screenshot: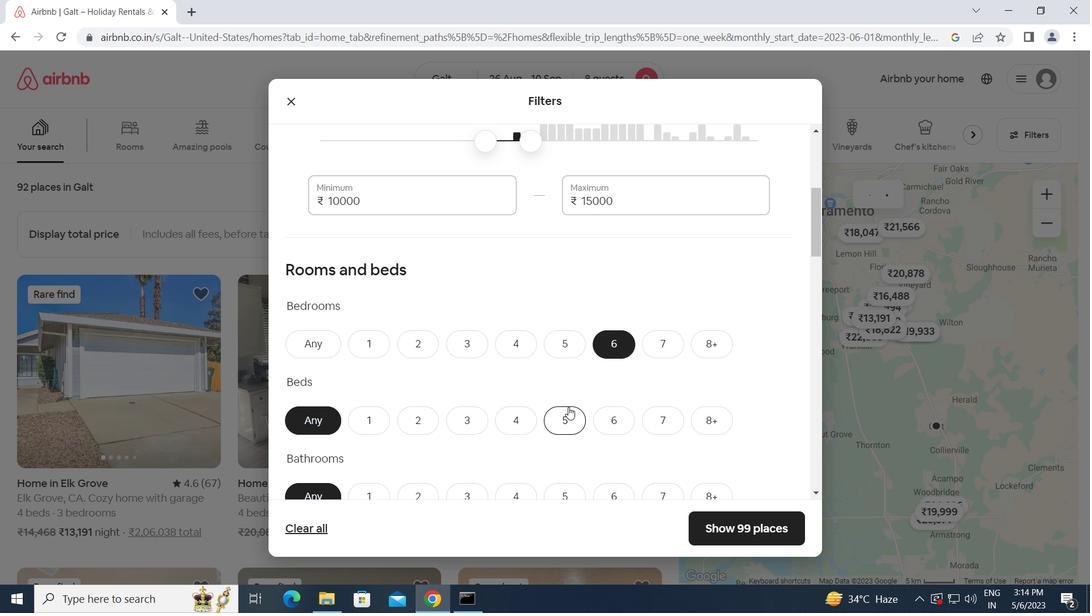 
Action: Mouse moved to (614, 352)
Screenshot: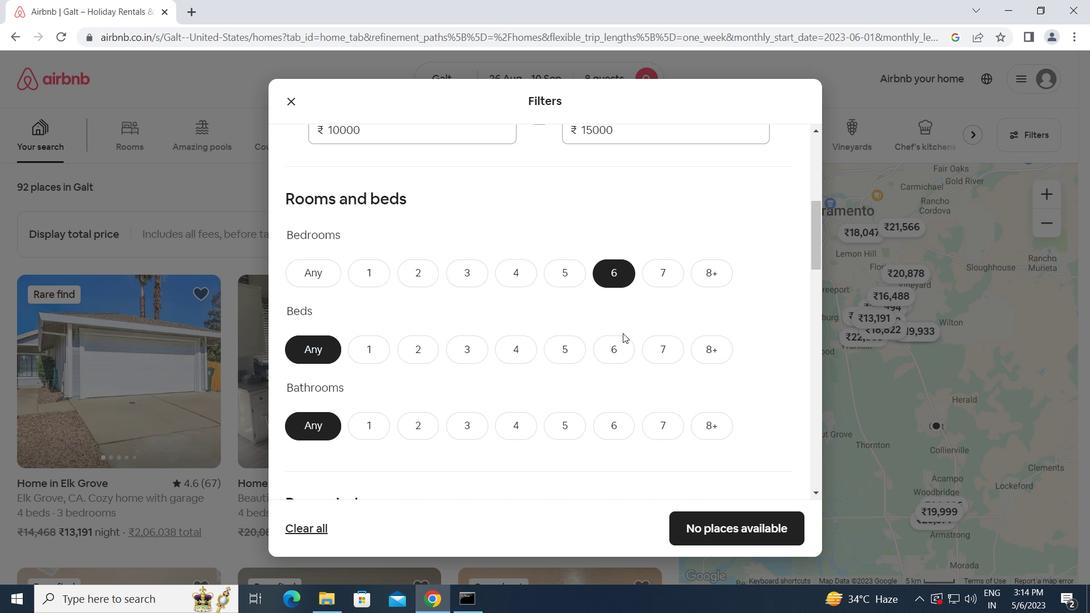 
Action: Mouse pressed left at (614, 352)
Screenshot: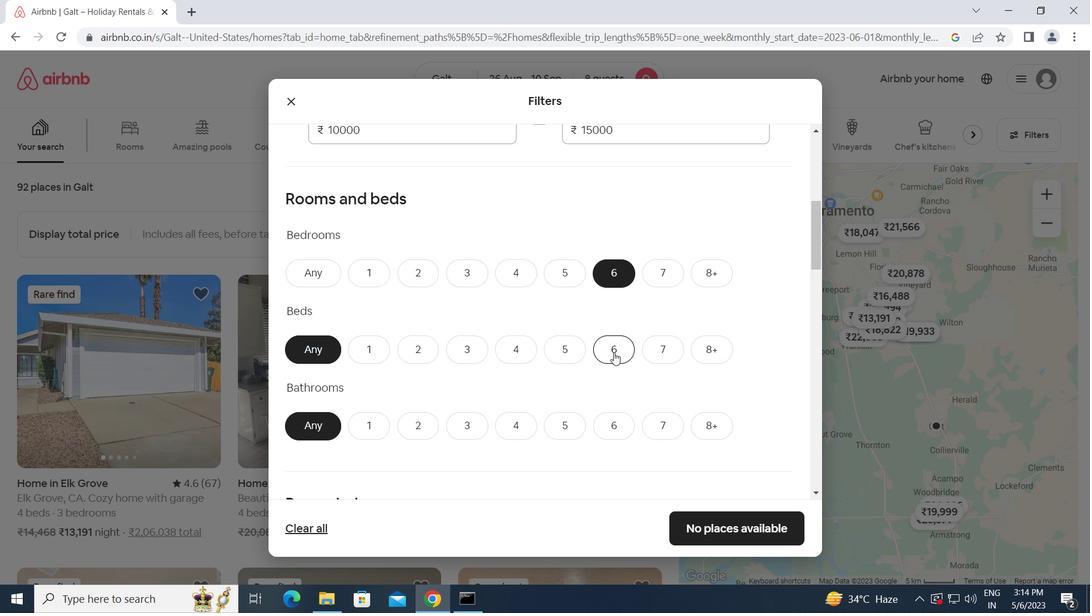 
Action: Mouse moved to (607, 427)
Screenshot: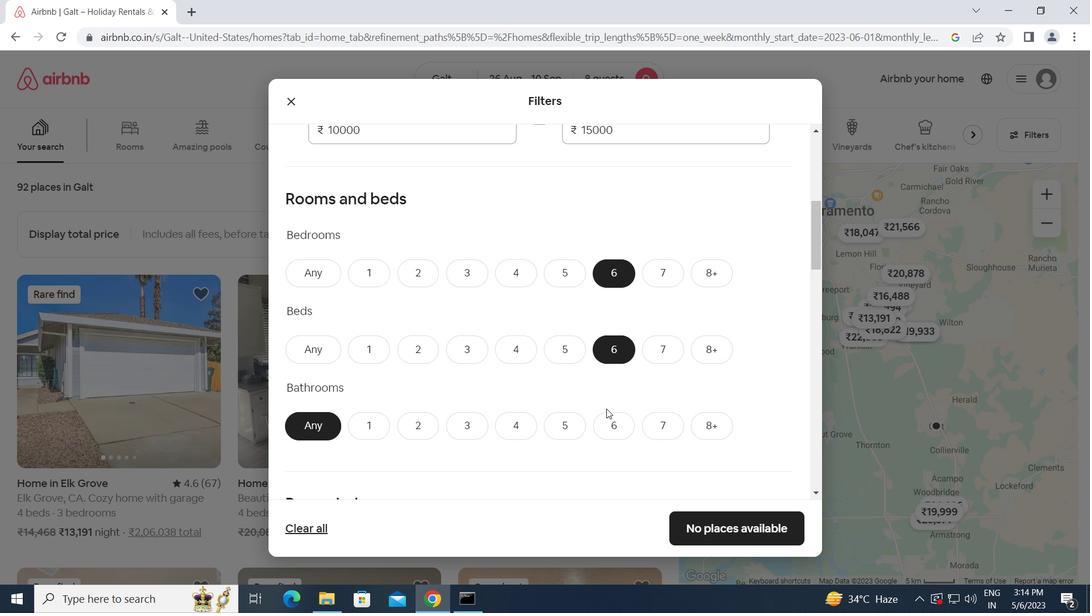 
Action: Mouse pressed left at (607, 427)
Screenshot: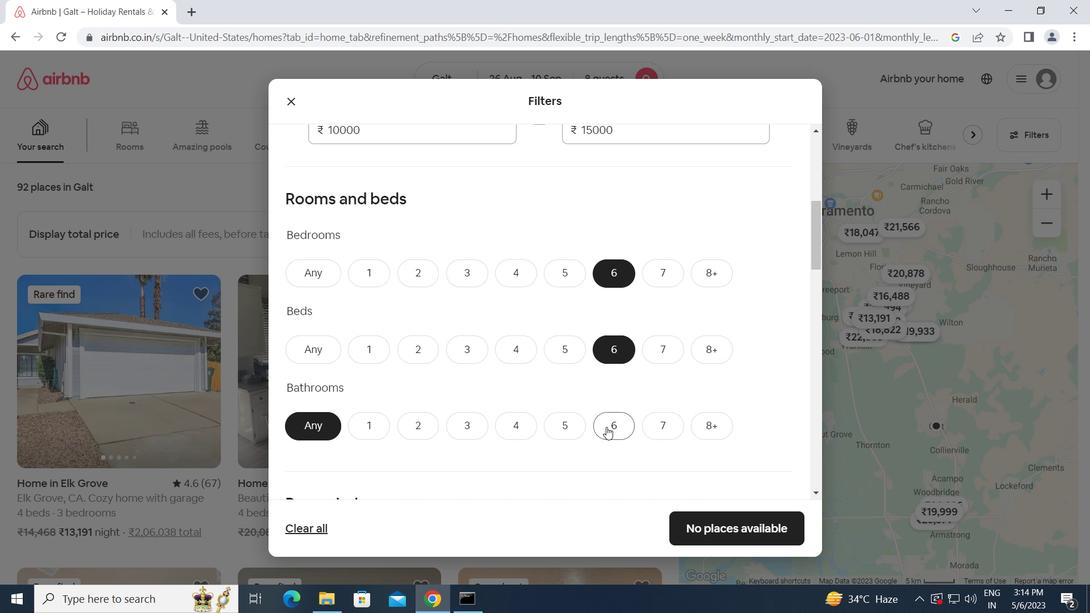 
Action: Mouse moved to (586, 449)
Screenshot: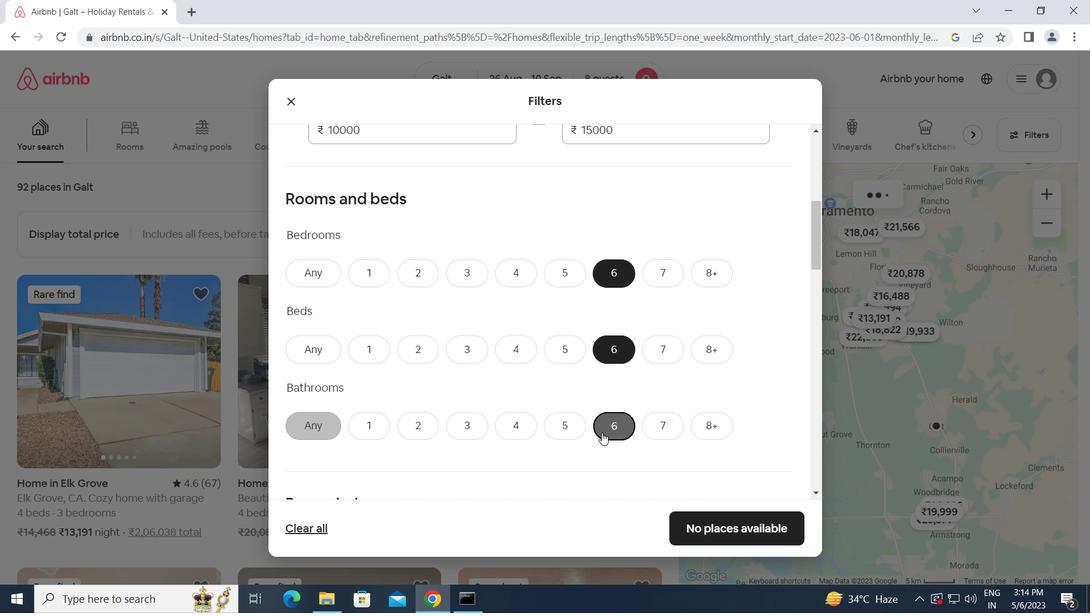 
Action: Mouse scrolled (586, 449) with delta (0, 0)
Screenshot: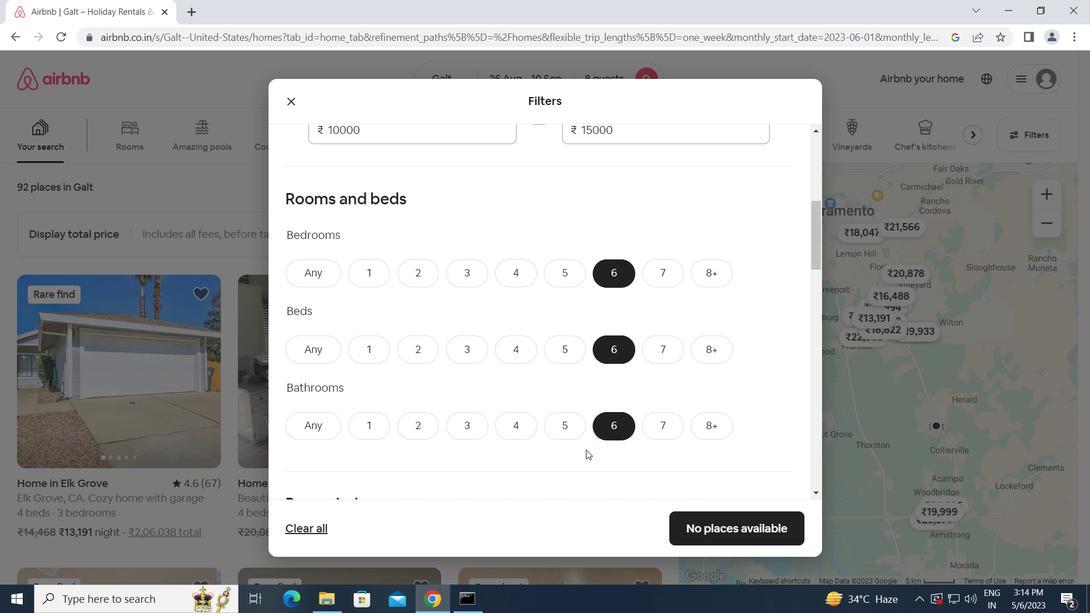 
Action: Mouse scrolled (586, 449) with delta (0, 0)
Screenshot: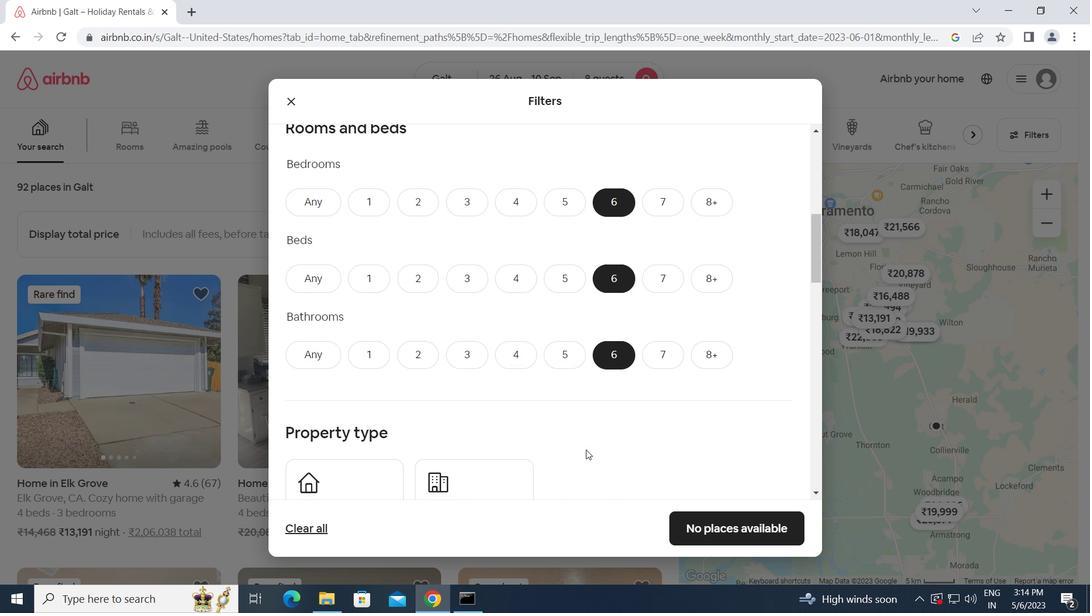 
Action: Mouse moved to (360, 432)
Screenshot: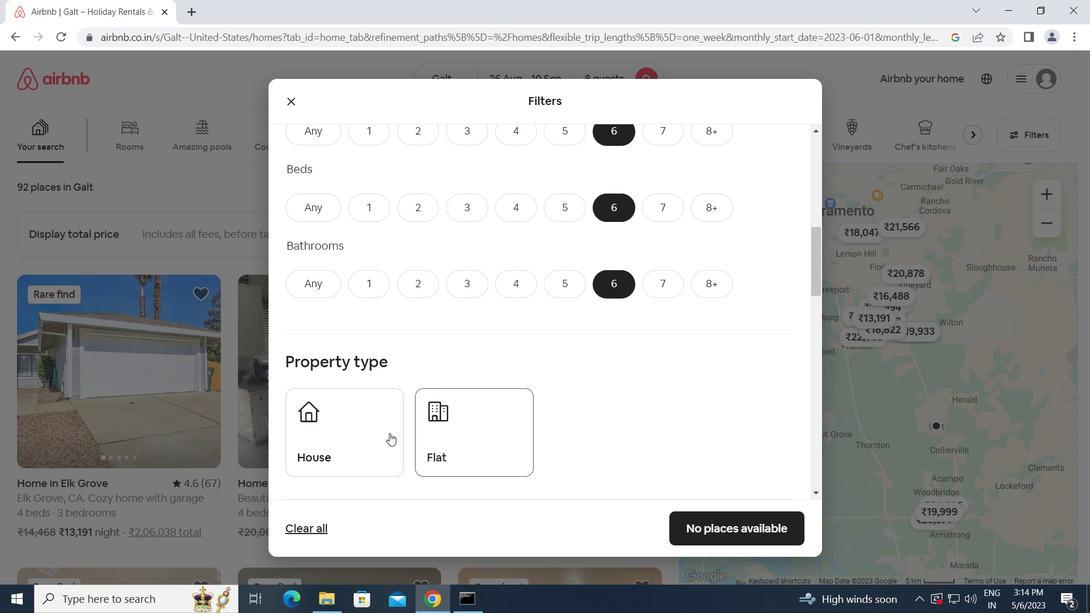 
Action: Mouse pressed left at (360, 432)
Screenshot: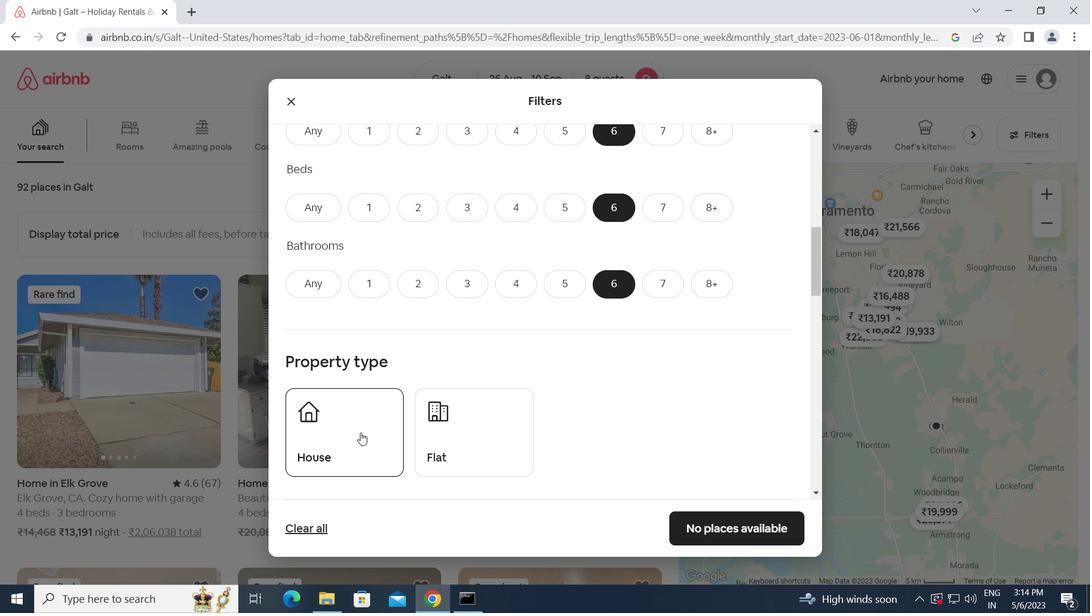 
Action: Mouse moved to (474, 434)
Screenshot: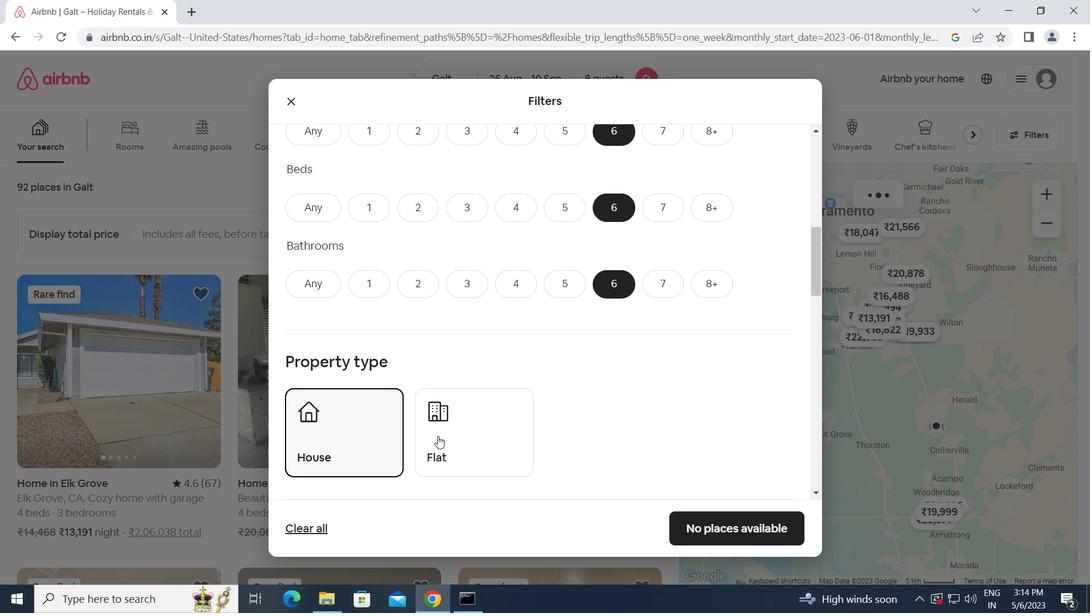 
Action: Mouse pressed left at (474, 434)
Screenshot: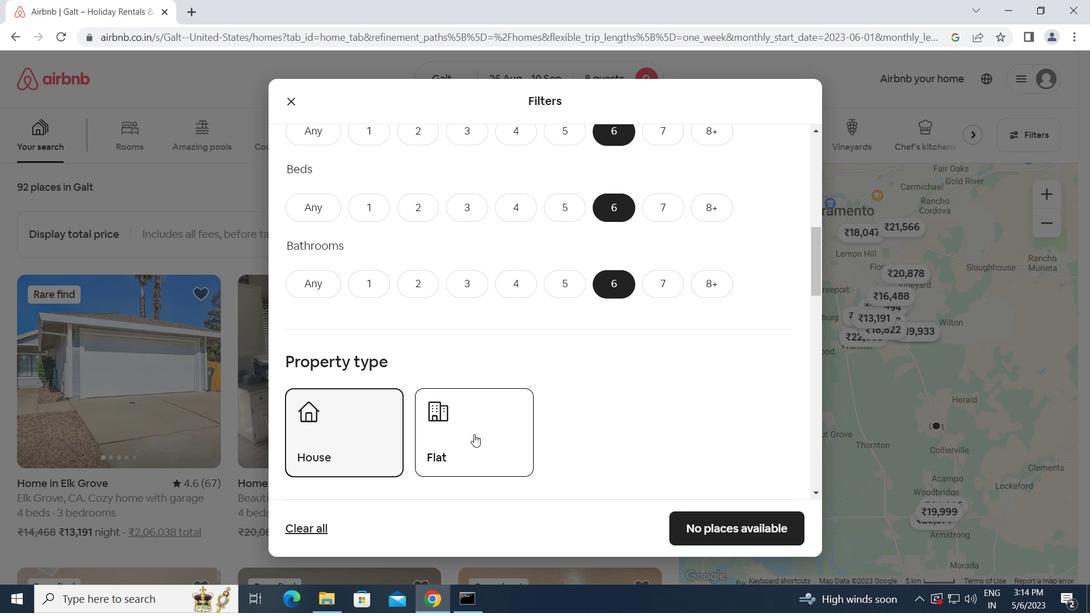 
Action: Mouse moved to (648, 439)
Screenshot: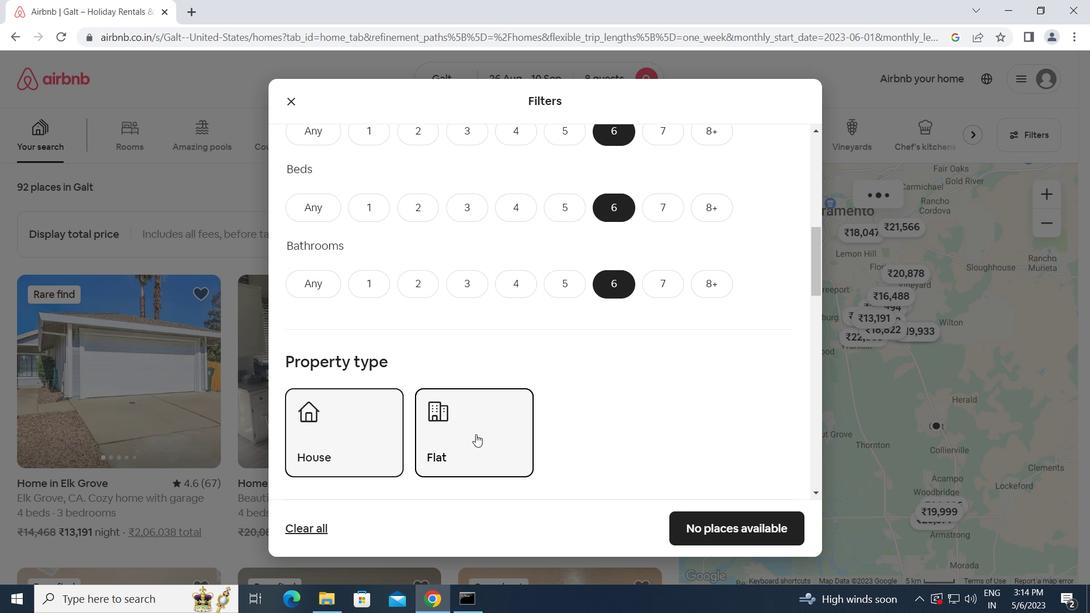 
Action: Mouse scrolled (648, 438) with delta (0, 0)
Screenshot: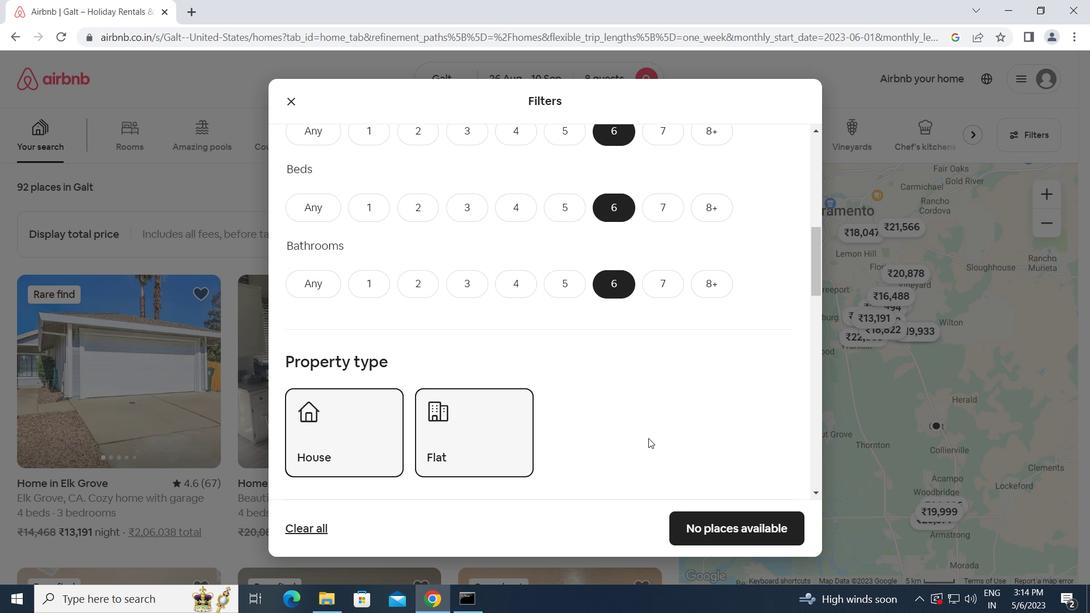 
Action: Mouse scrolled (648, 438) with delta (0, 0)
Screenshot: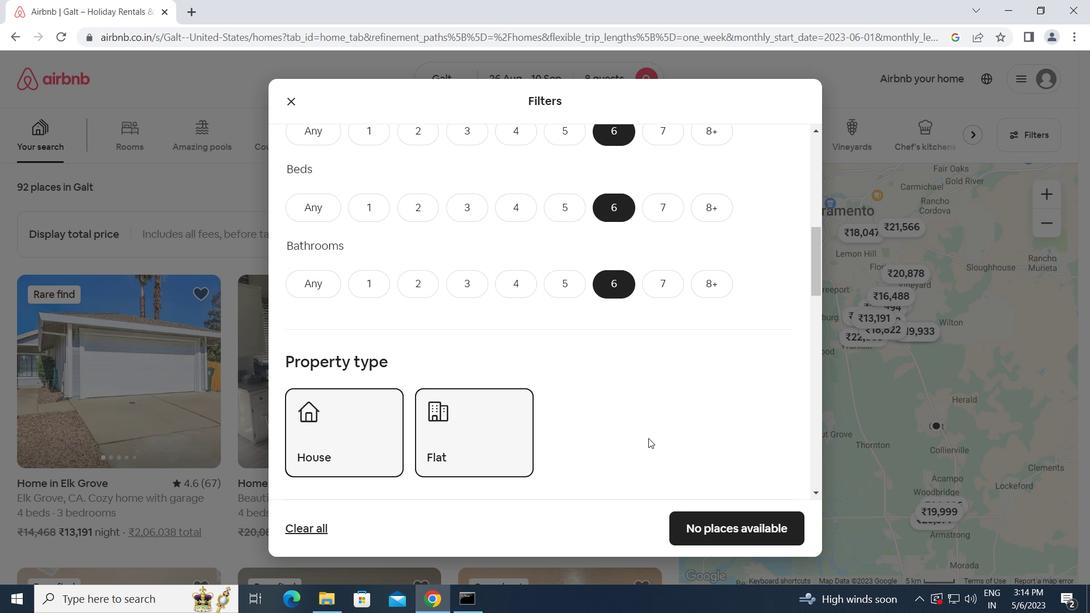 
Action: Mouse moved to (410, 468)
Screenshot: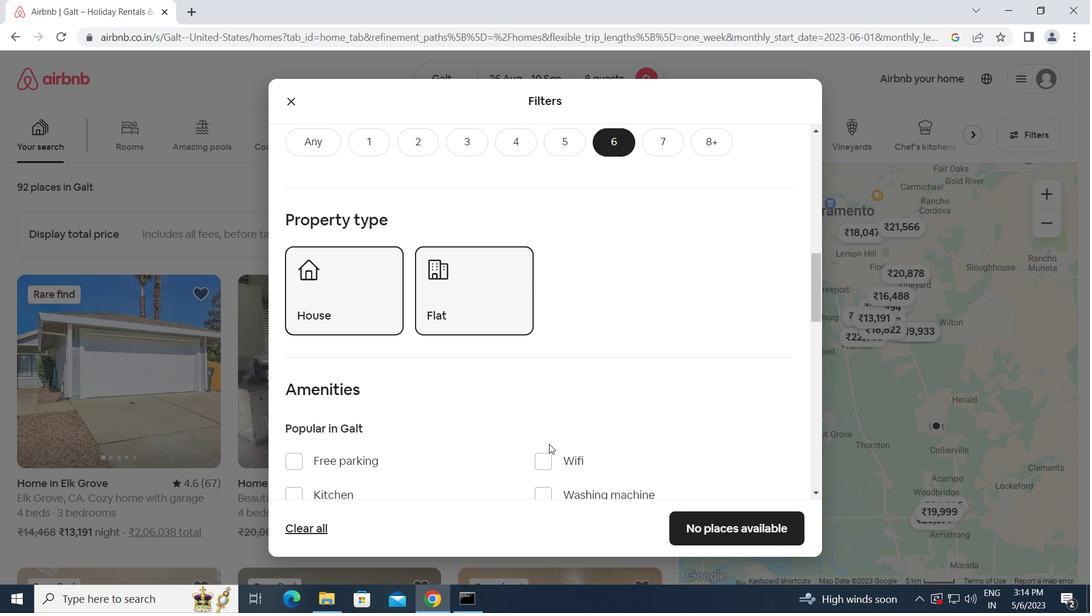 
Action: Mouse scrolled (410, 467) with delta (0, 0)
Screenshot: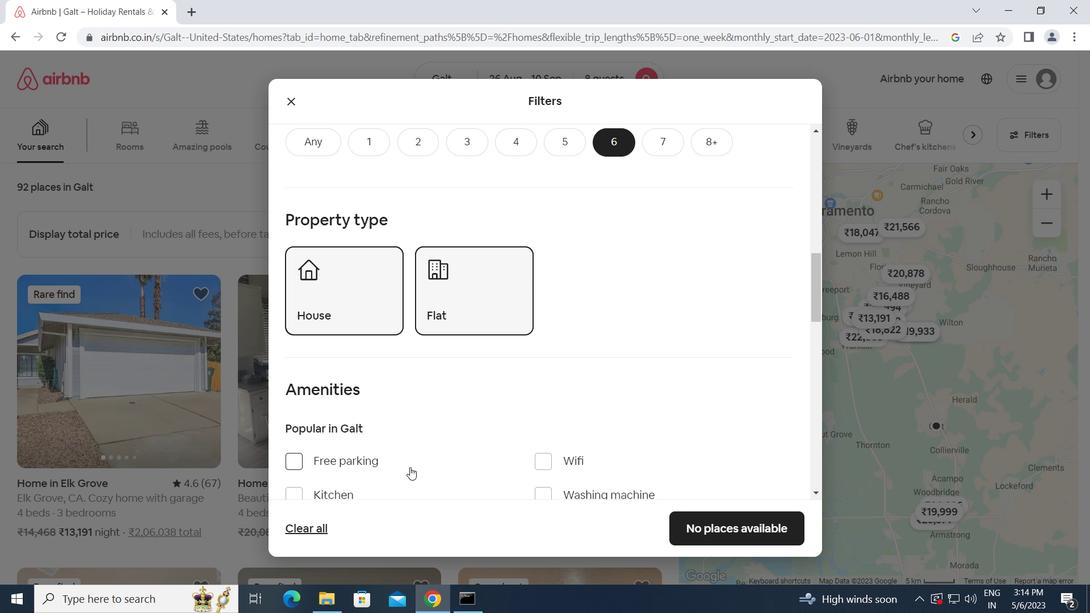 
Action: Mouse scrolled (410, 467) with delta (0, 0)
Screenshot: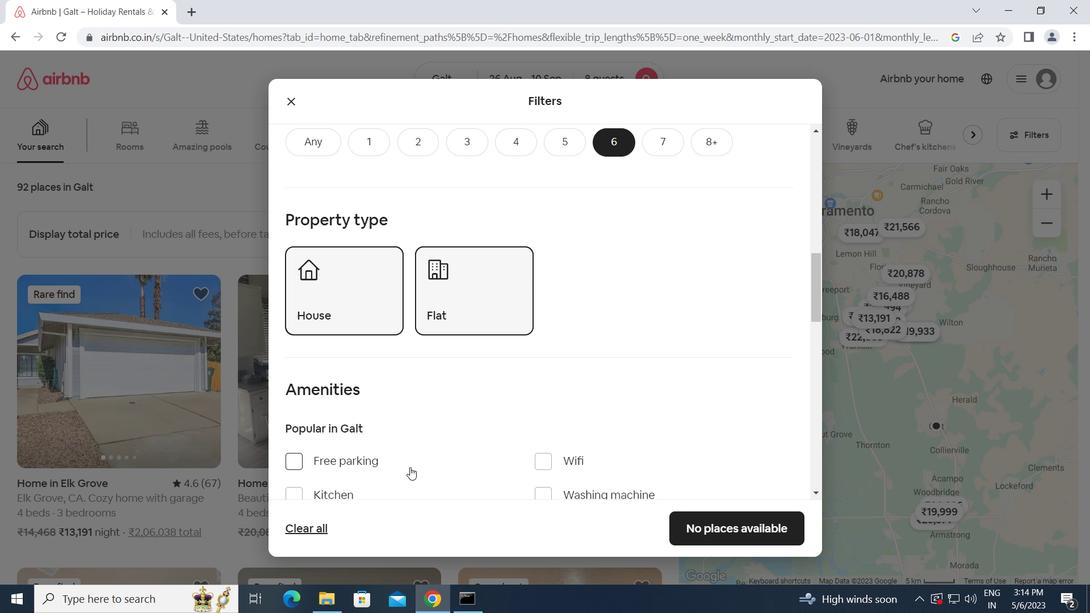 
Action: Mouse moved to (300, 410)
Screenshot: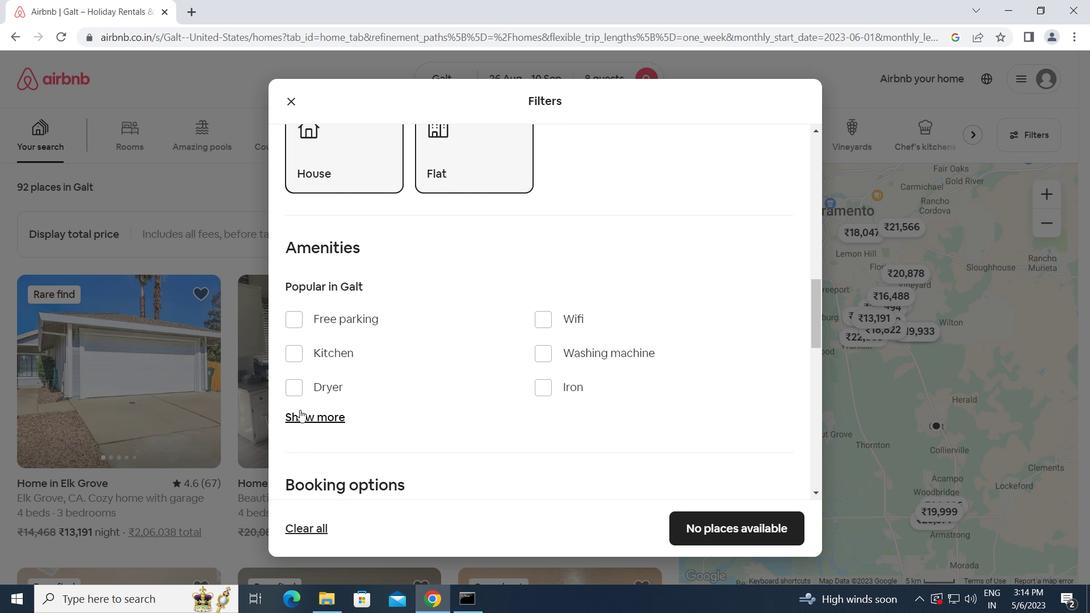 
Action: Mouse pressed left at (300, 410)
Screenshot: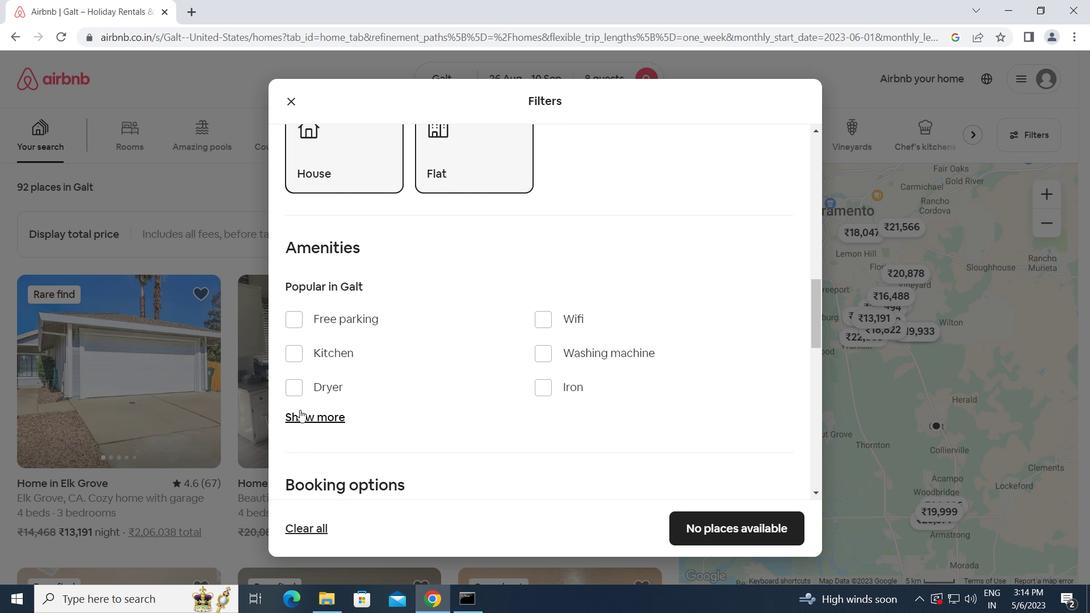 
Action: Mouse moved to (536, 315)
Screenshot: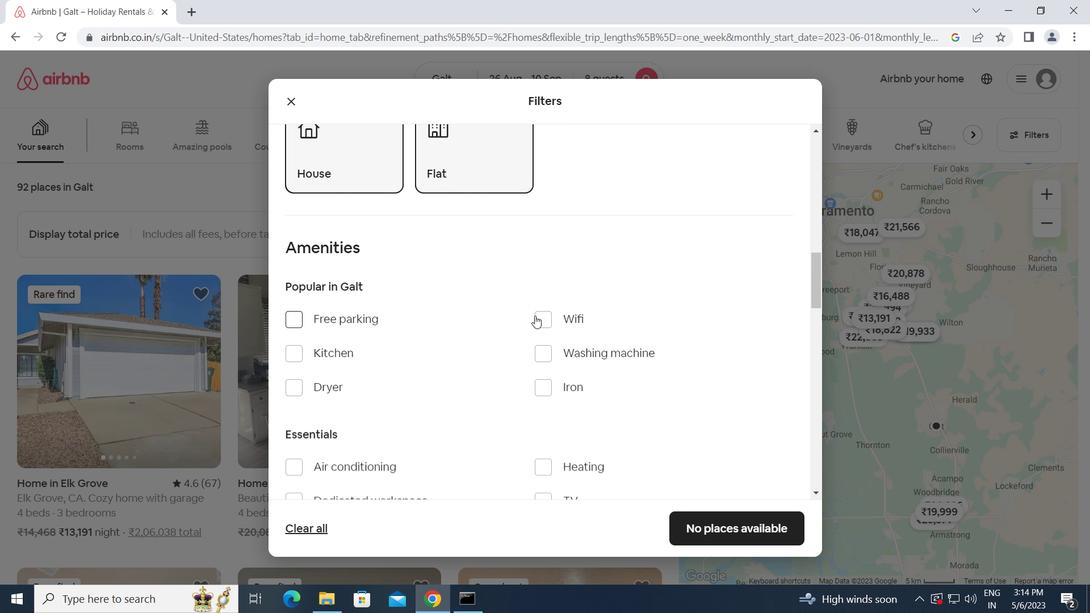 
Action: Mouse pressed left at (536, 315)
Screenshot: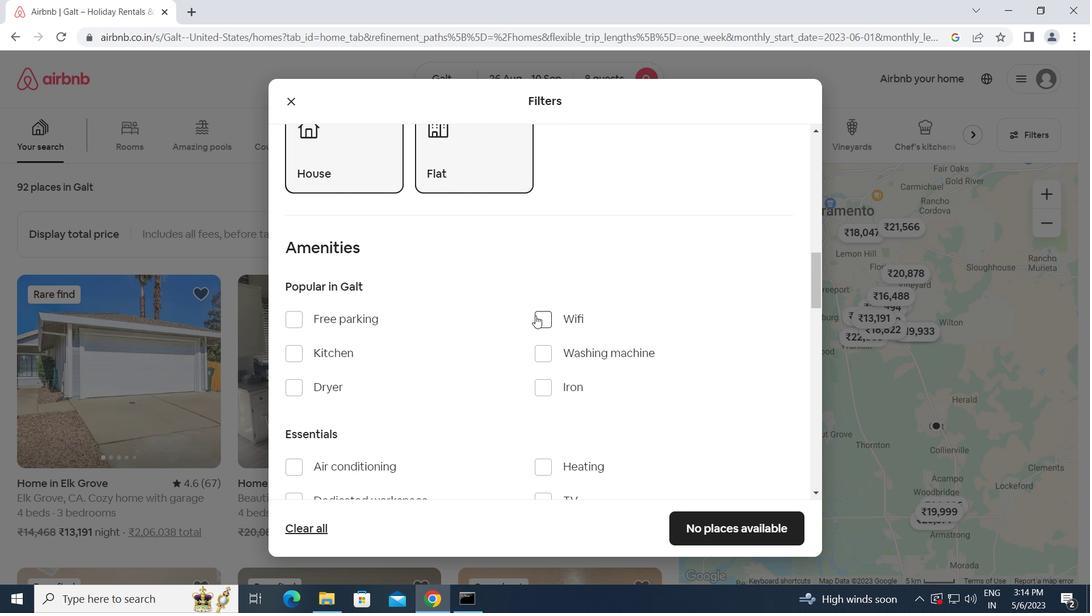 
Action: Mouse moved to (507, 363)
Screenshot: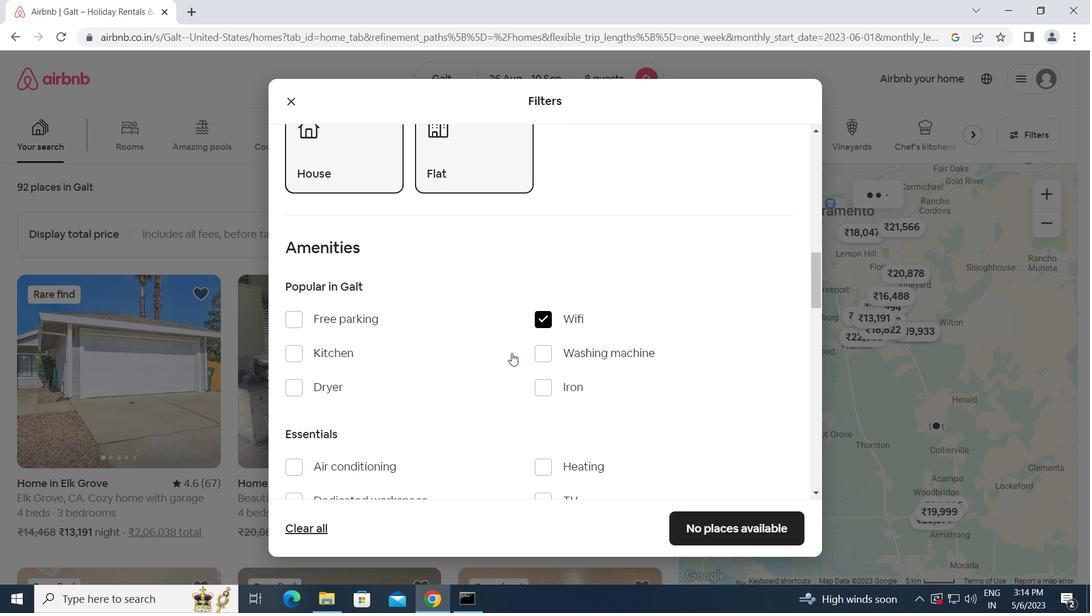 
Action: Mouse scrolled (507, 363) with delta (0, 0)
Screenshot: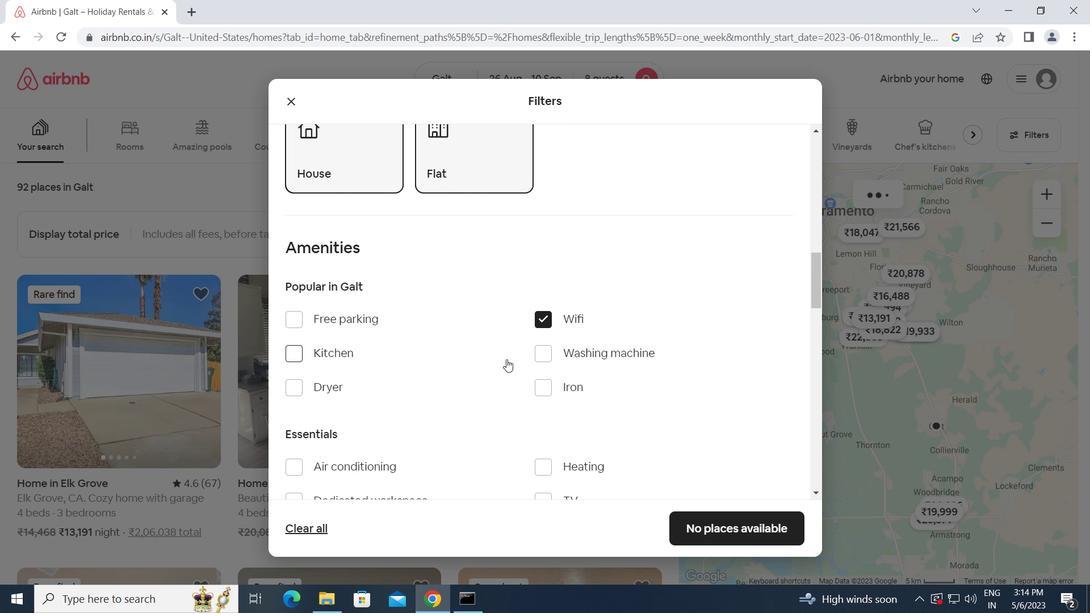 
Action: Mouse moved to (544, 428)
Screenshot: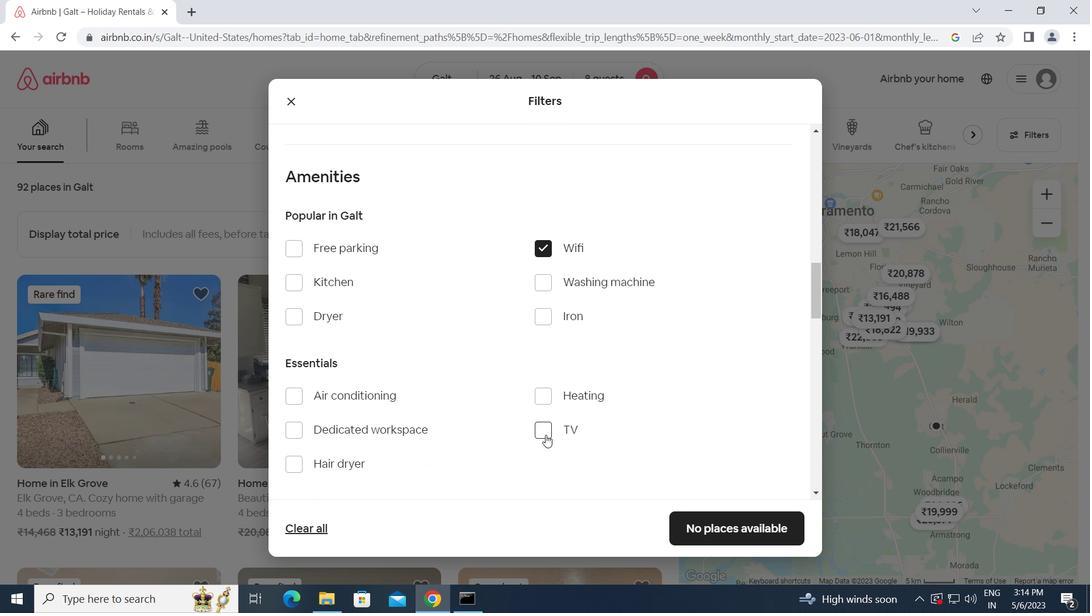 
Action: Mouse pressed left at (544, 428)
Screenshot: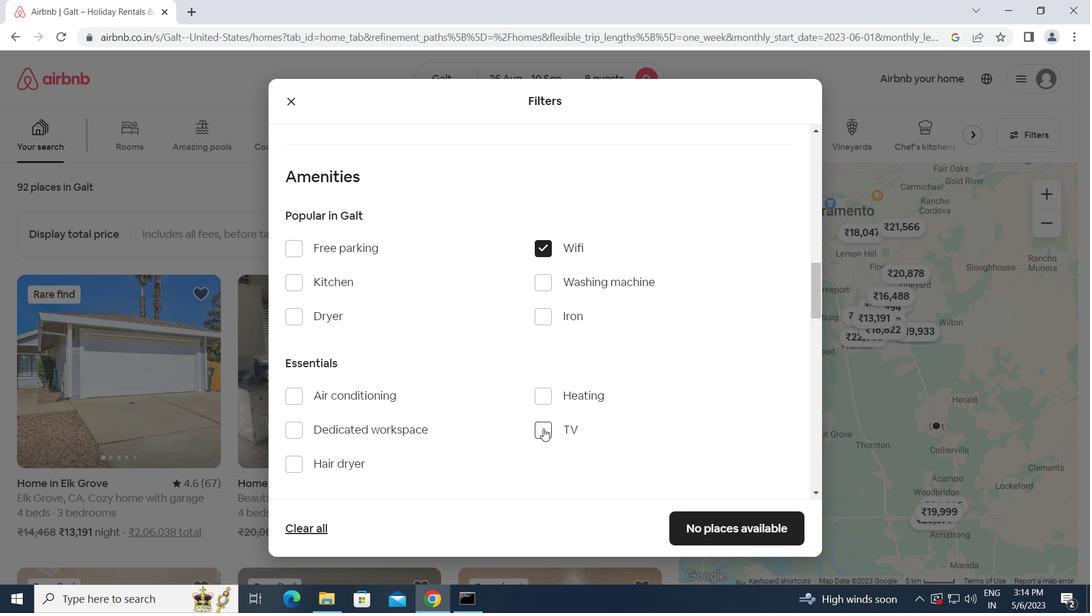 
Action: Mouse moved to (300, 247)
Screenshot: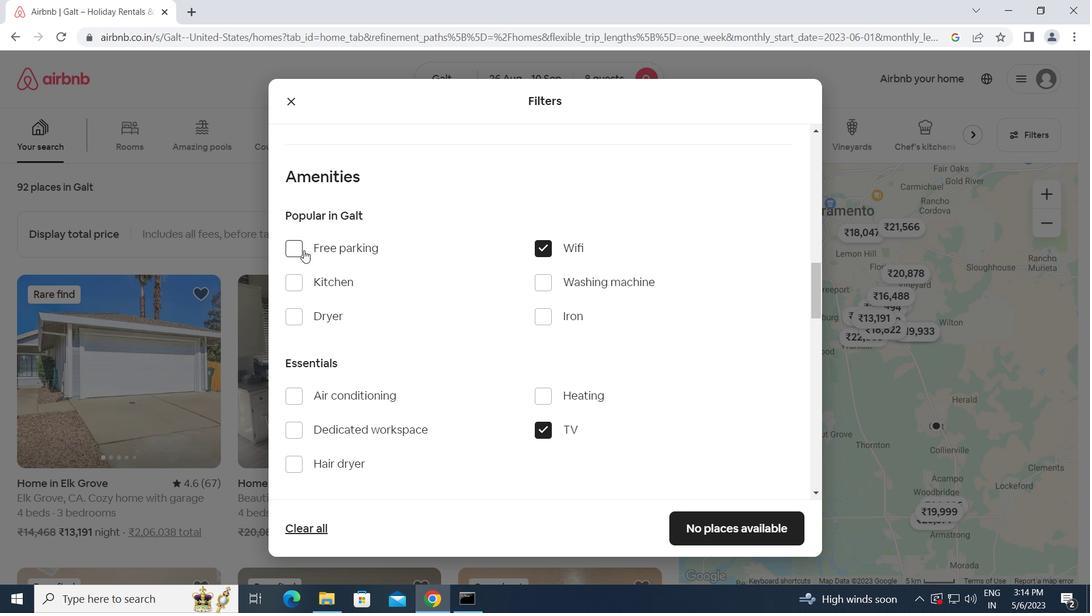 
Action: Mouse pressed left at (300, 247)
Screenshot: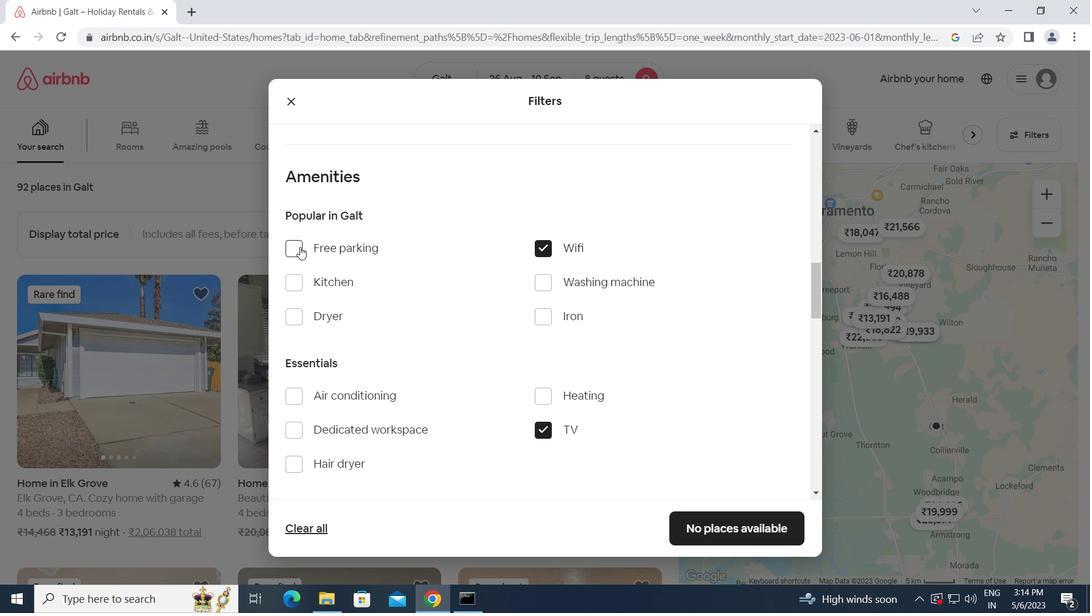 
Action: Mouse moved to (421, 352)
Screenshot: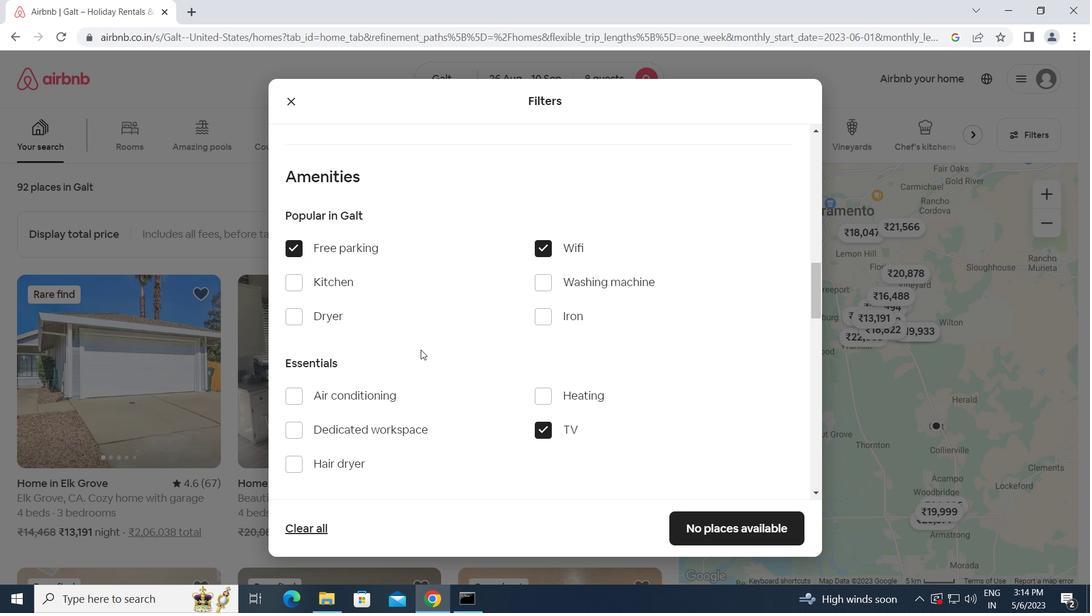 
Action: Mouse scrolled (421, 352) with delta (0, 0)
Screenshot: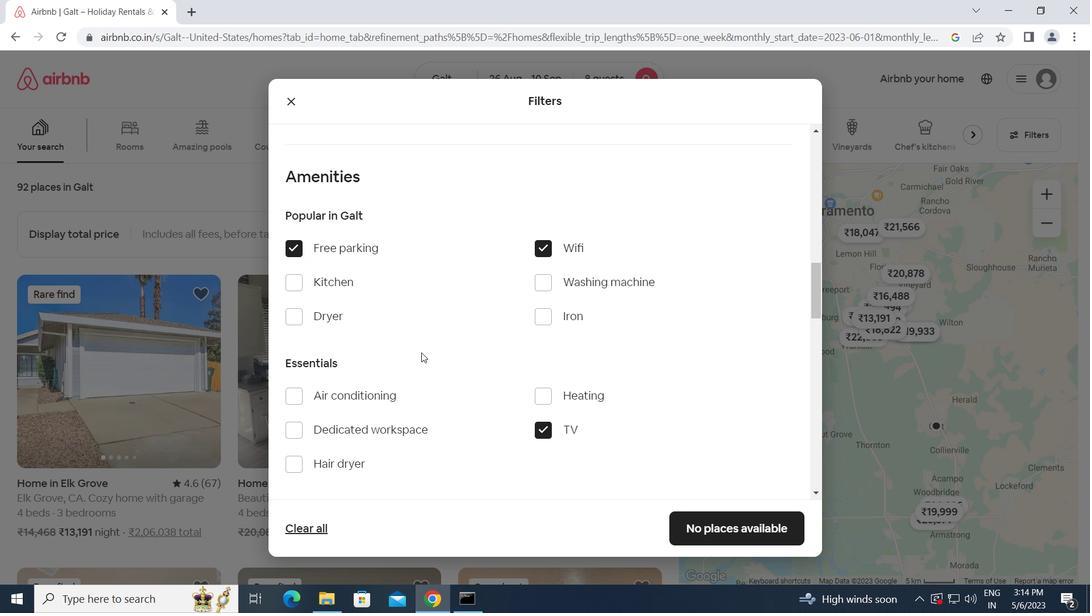 
Action: Mouse scrolled (421, 352) with delta (0, 0)
Screenshot: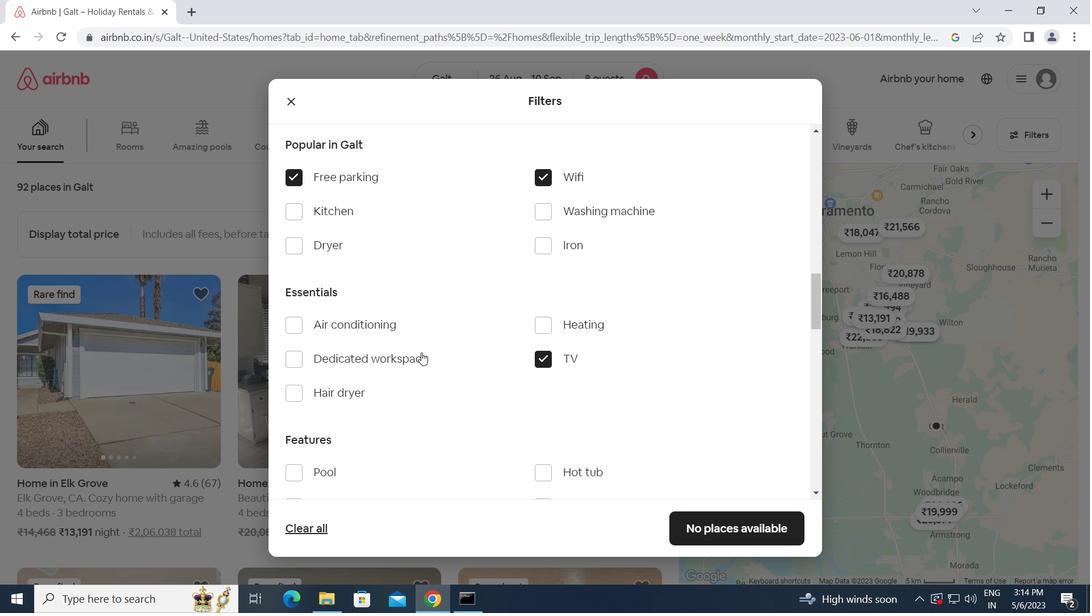 
Action: Mouse scrolled (421, 352) with delta (0, 0)
Screenshot: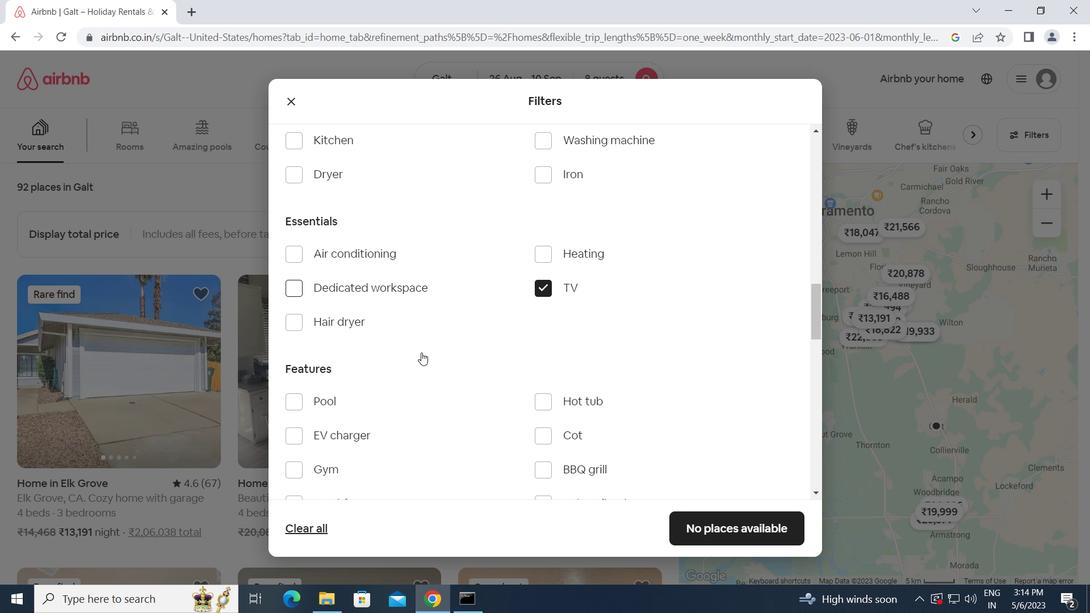 
Action: Mouse moved to (295, 402)
Screenshot: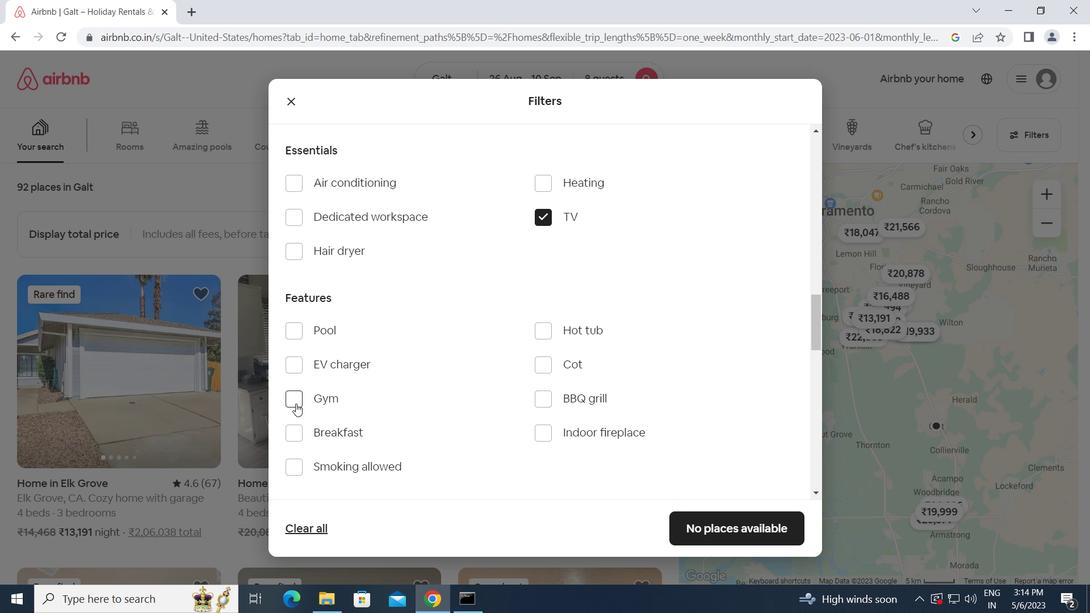 
Action: Mouse pressed left at (295, 402)
Screenshot: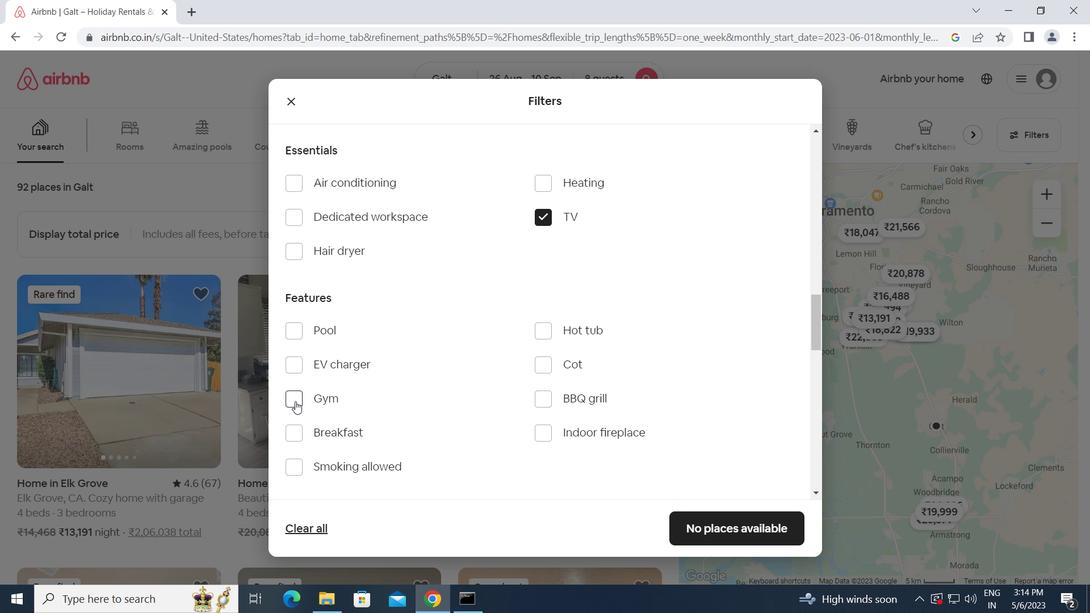 
Action: Mouse moved to (295, 431)
Screenshot: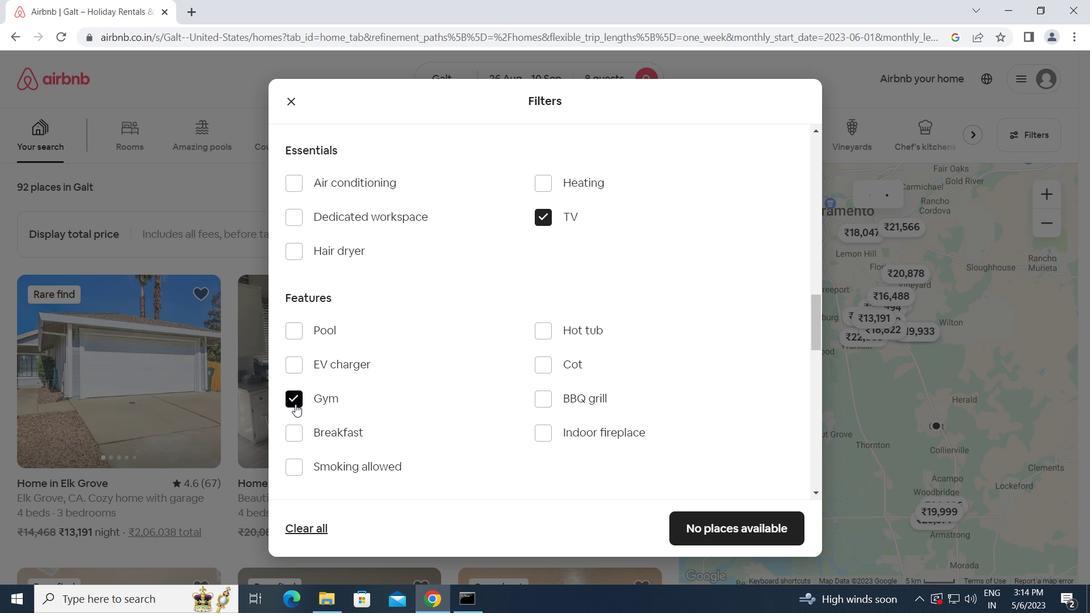 
Action: Mouse pressed left at (295, 431)
Screenshot: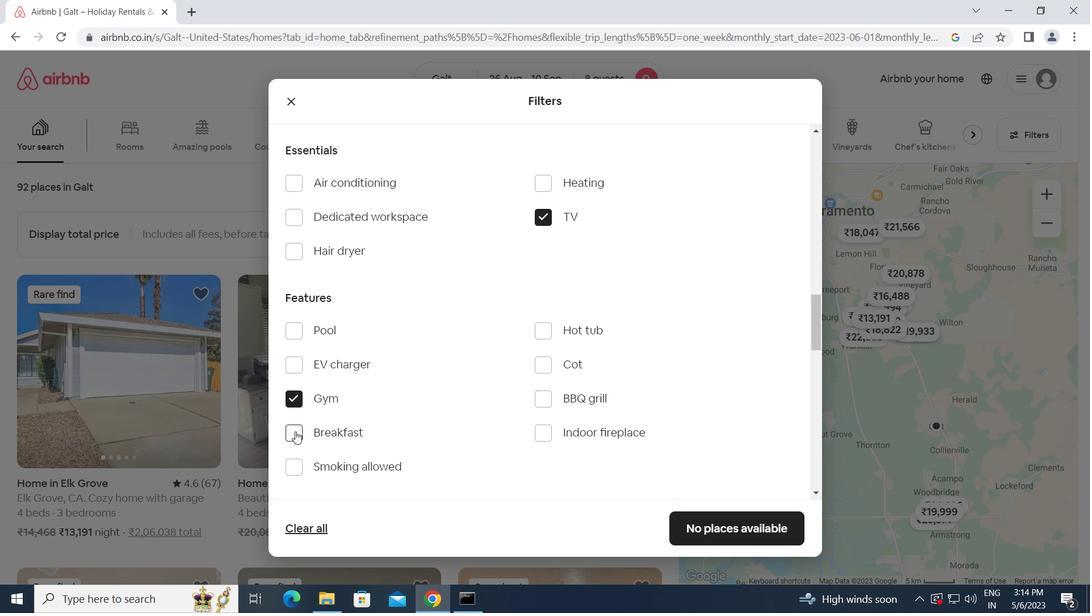 
Action: Mouse moved to (379, 460)
Screenshot: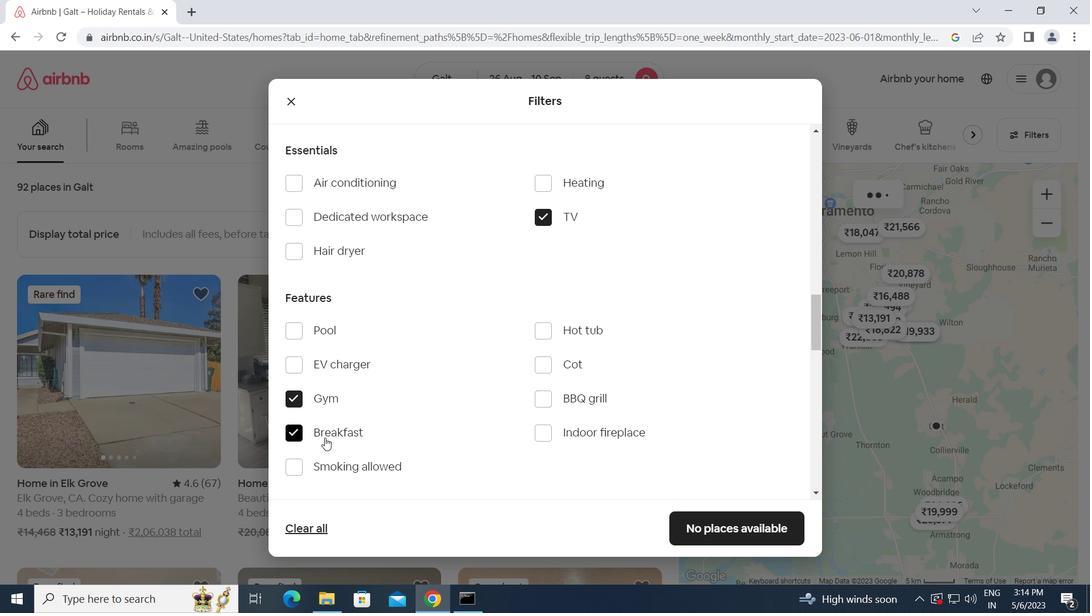 
Action: Mouse scrolled (379, 460) with delta (0, 0)
Screenshot: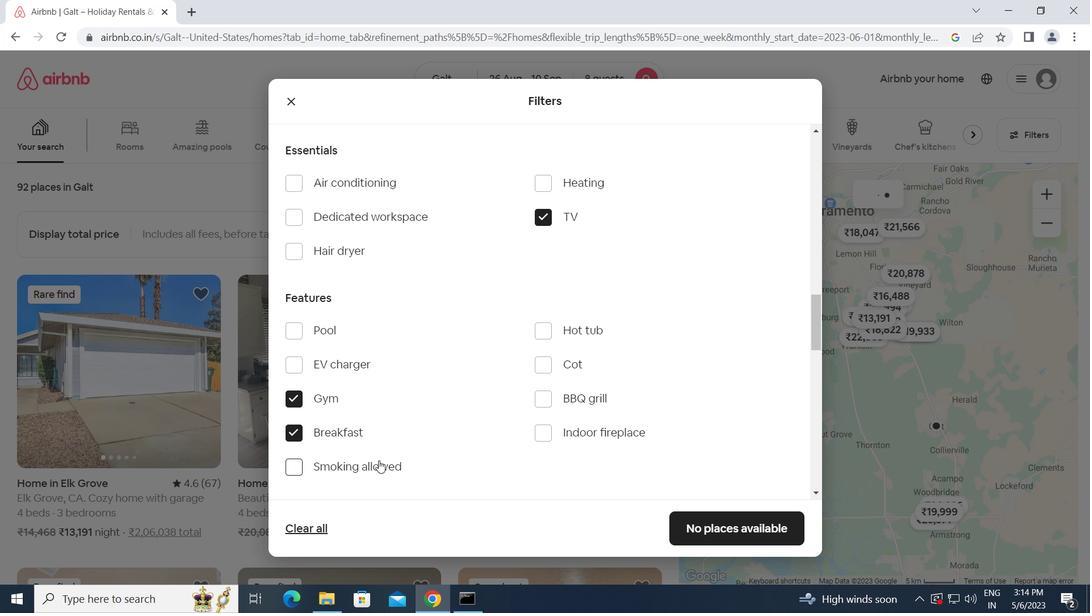 
Action: Mouse scrolled (379, 460) with delta (0, 0)
Screenshot: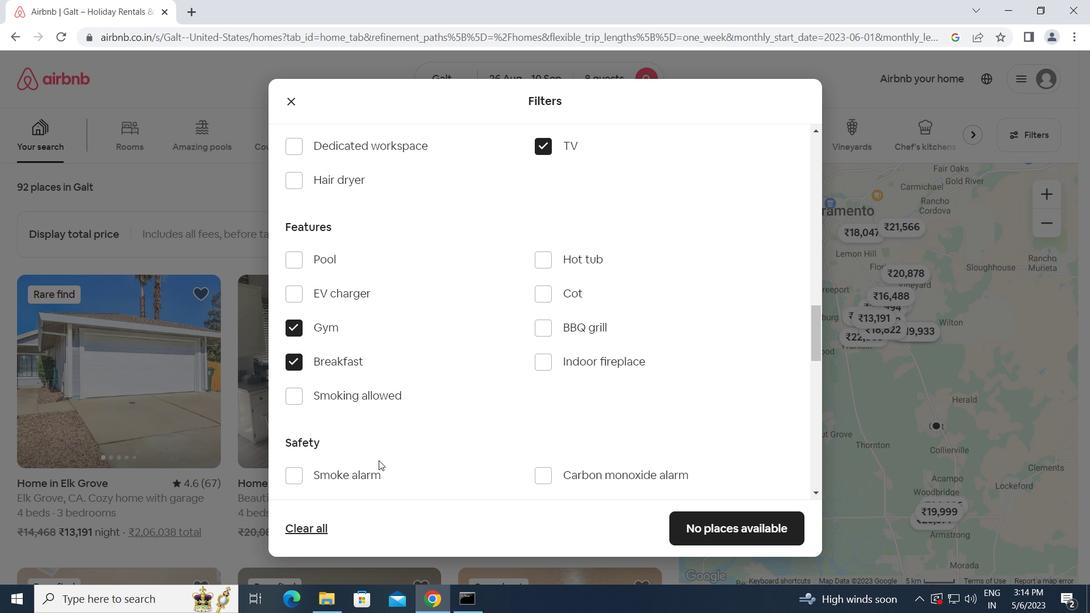
Action: Mouse scrolled (379, 460) with delta (0, 0)
Screenshot: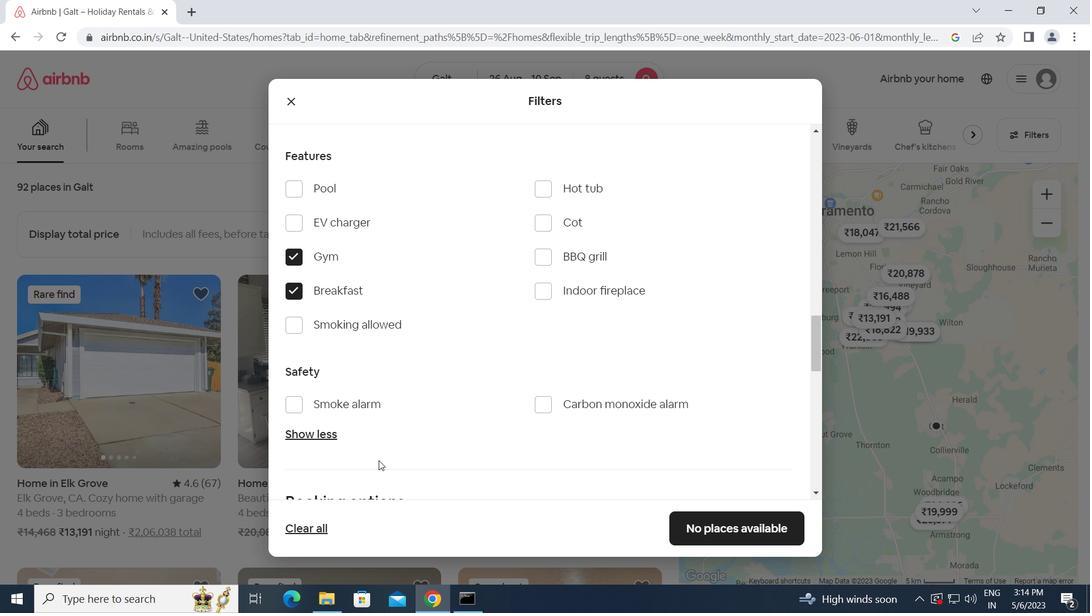 
Action: Mouse scrolled (379, 460) with delta (0, 0)
Screenshot: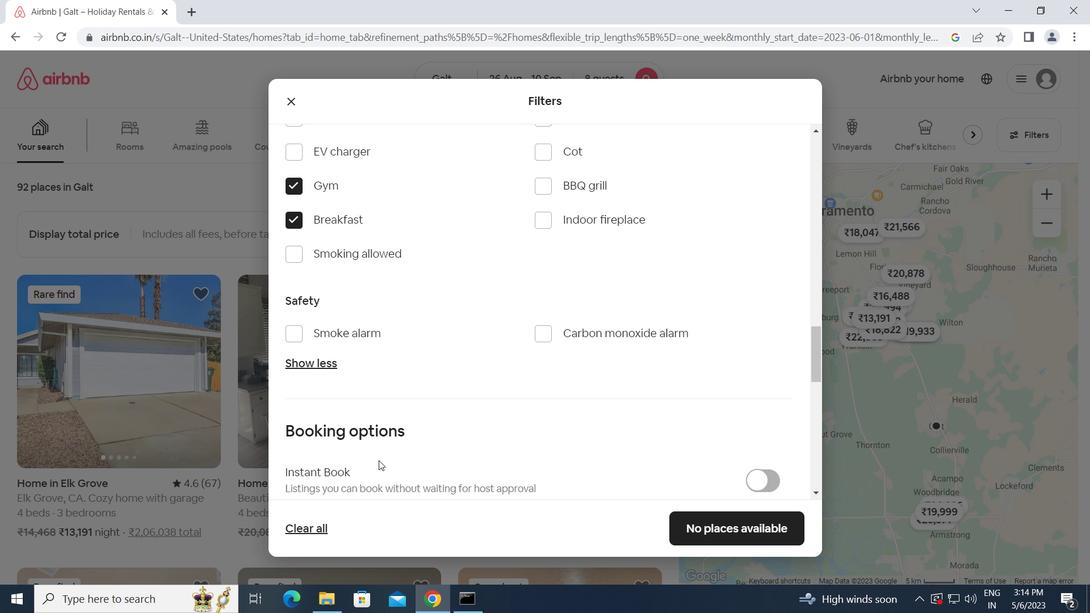 
Action: Mouse scrolled (379, 460) with delta (0, 0)
Screenshot: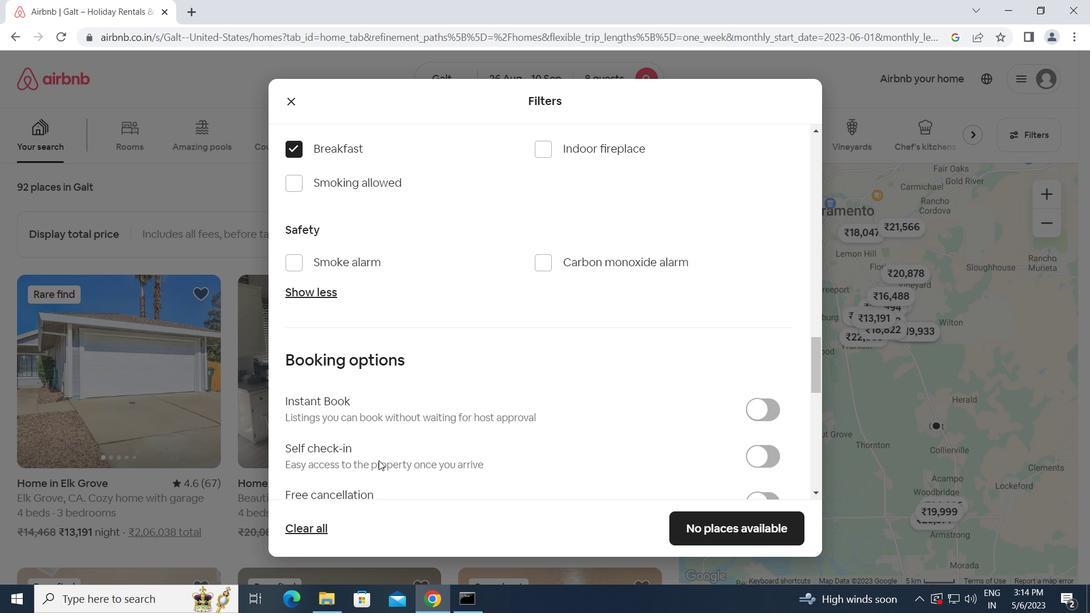 
Action: Mouse moved to (758, 384)
Screenshot: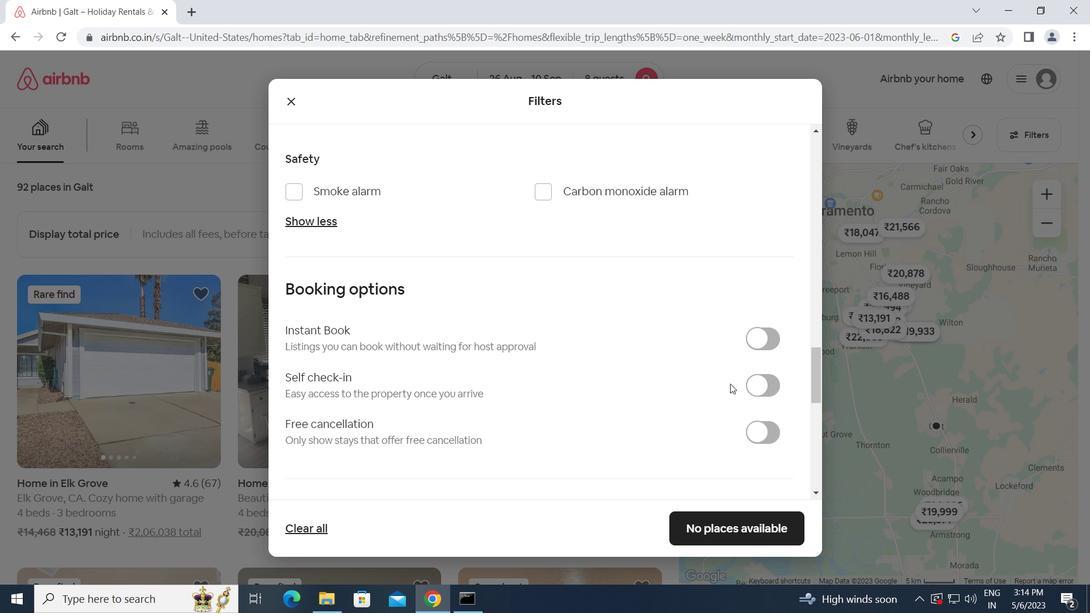 
Action: Mouse pressed left at (758, 384)
Screenshot: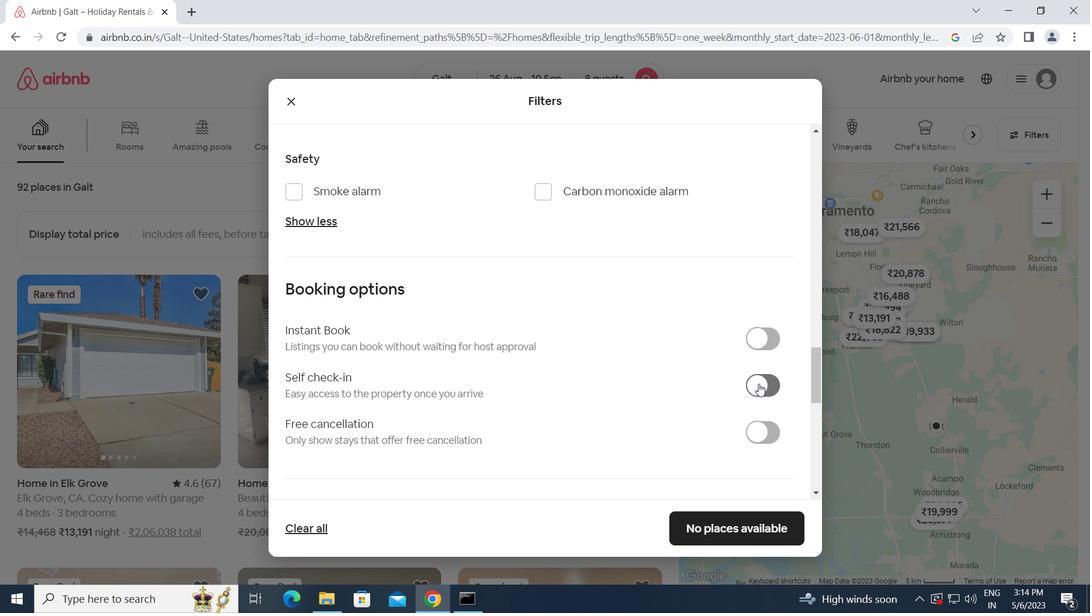 
Action: Mouse moved to (666, 420)
Screenshot: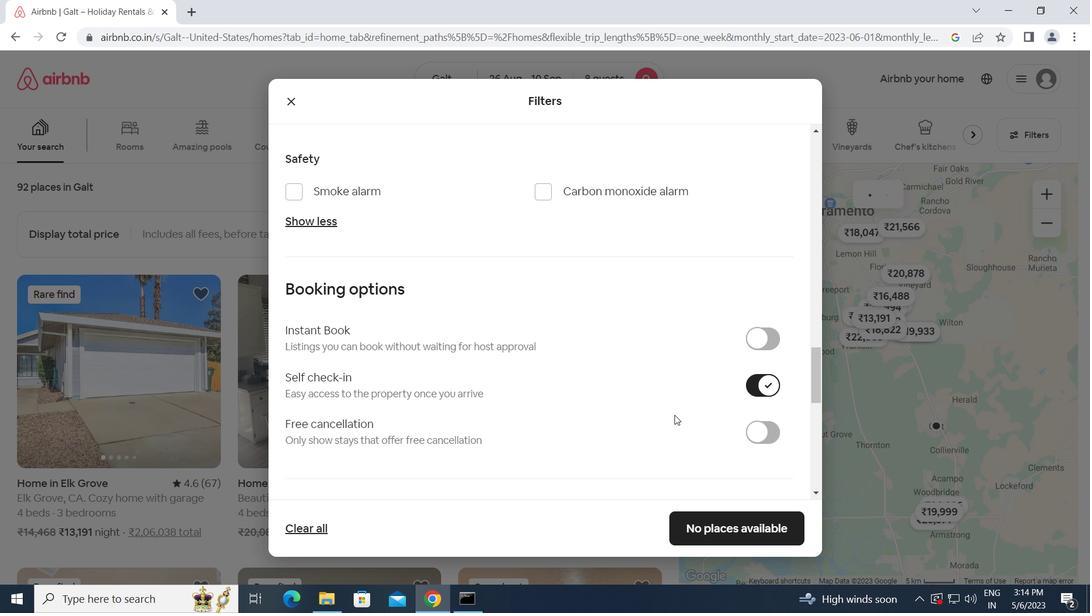 
Action: Mouse scrolled (666, 420) with delta (0, 0)
Screenshot: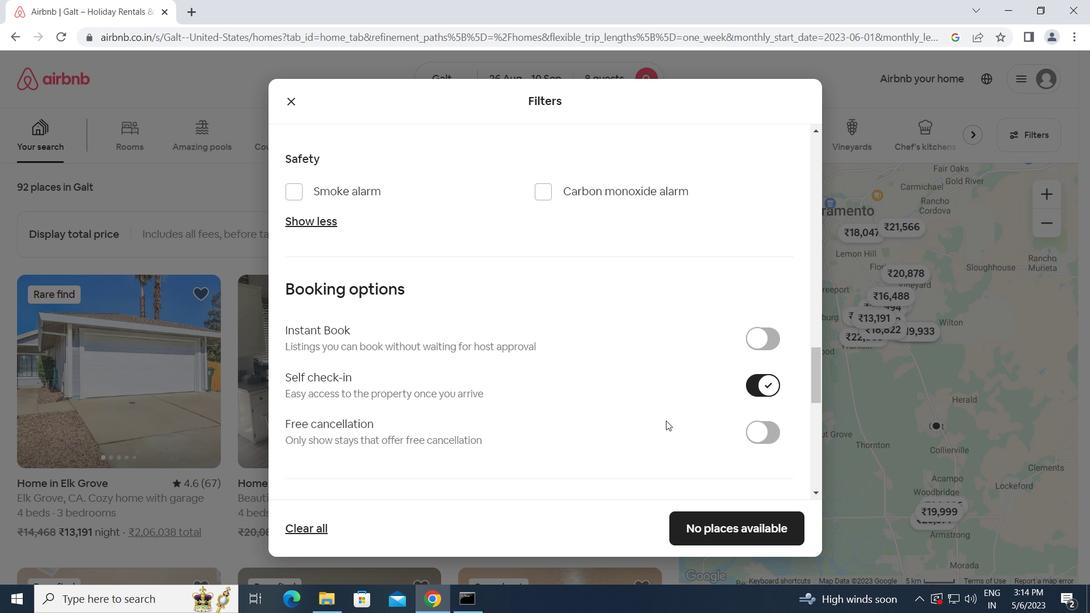 
Action: Mouse scrolled (666, 420) with delta (0, 0)
Screenshot: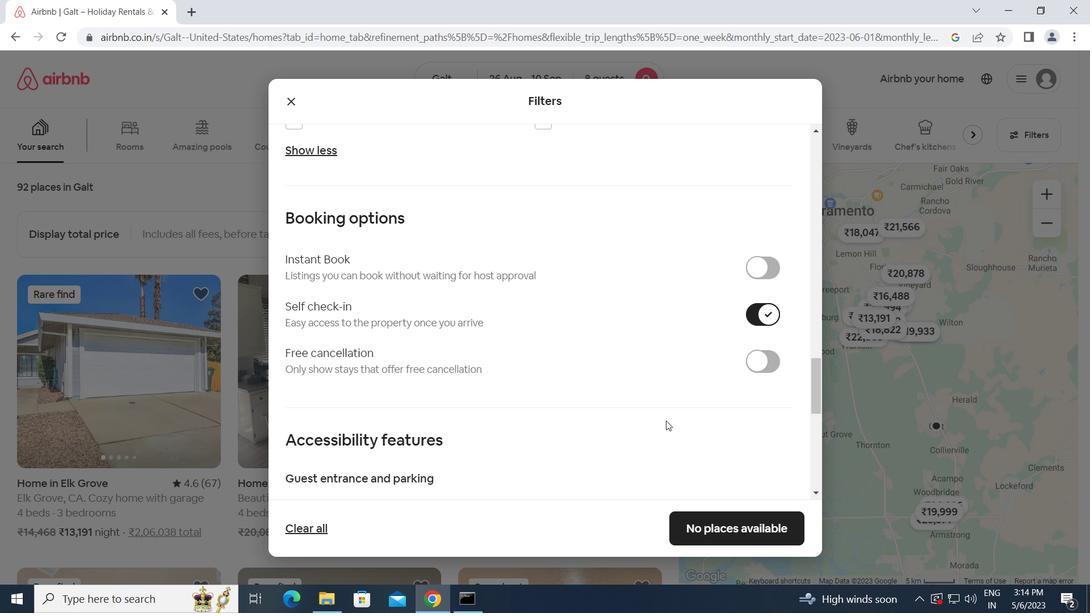 
Action: Mouse scrolled (666, 420) with delta (0, 0)
Screenshot: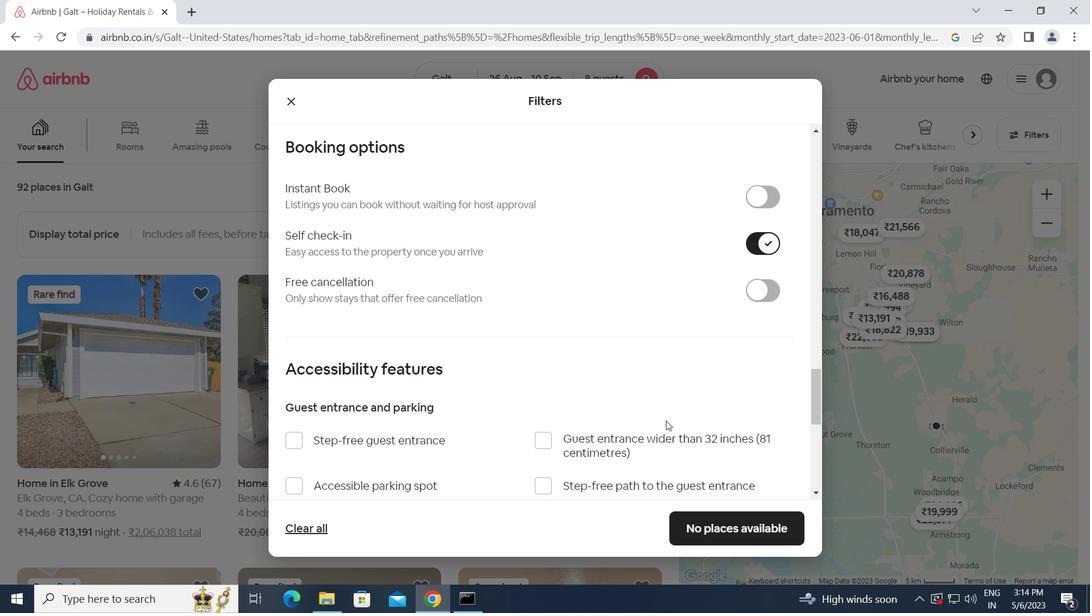 
Action: Mouse scrolled (666, 420) with delta (0, 0)
Screenshot: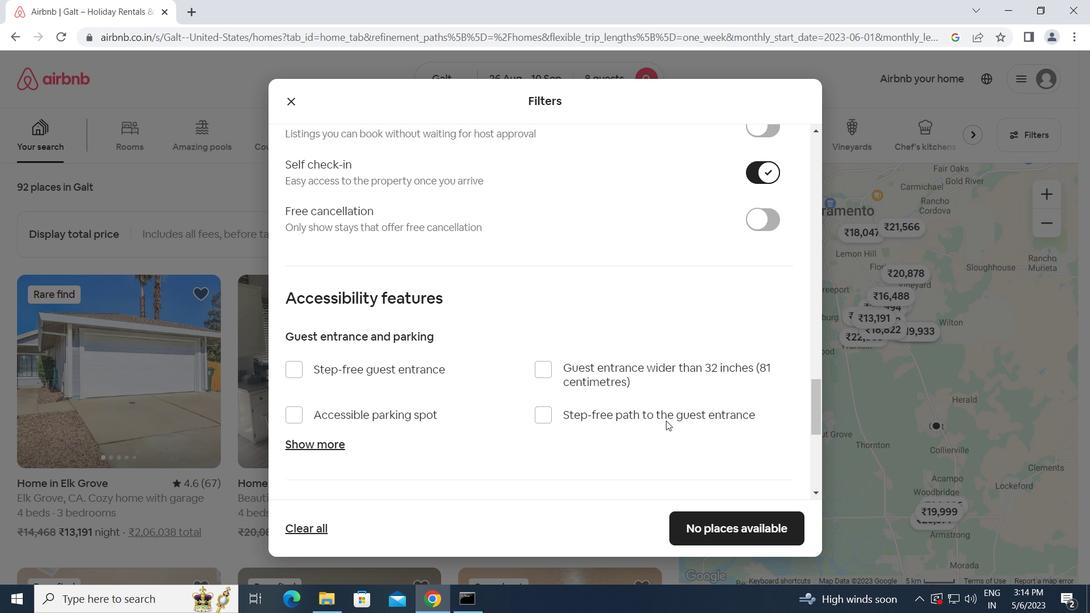 
Action: Mouse scrolled (666, 420) with delta (0, 0)
Screenshot: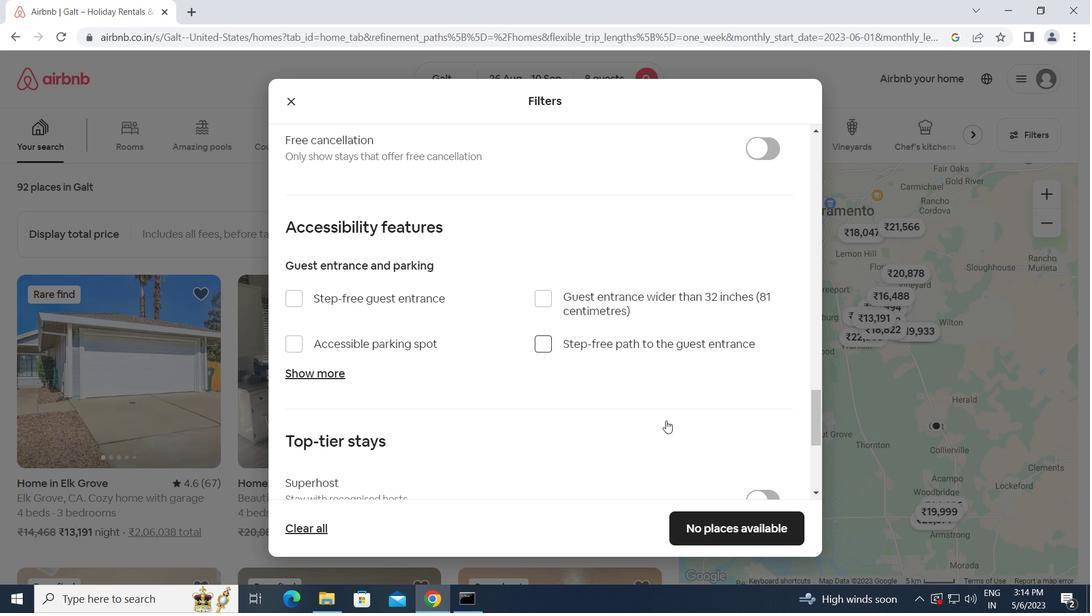 
Action: Mouse scrolled (666, 420) with delta (0, 0)
Screenshot: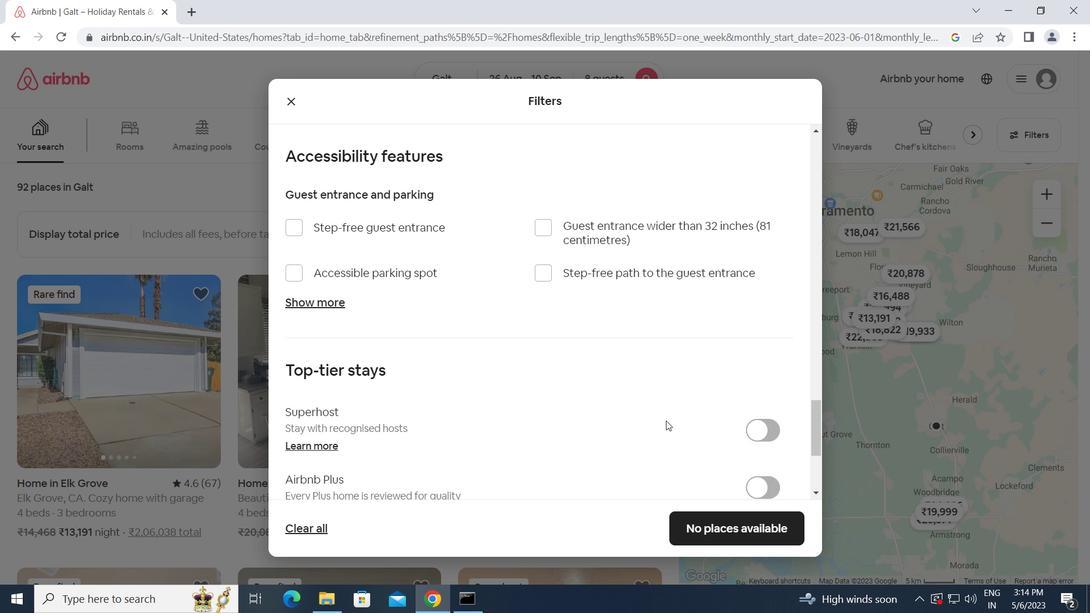 
Action: Mouse scrolled (666, 420) with delta (0, 0)
Screenshot: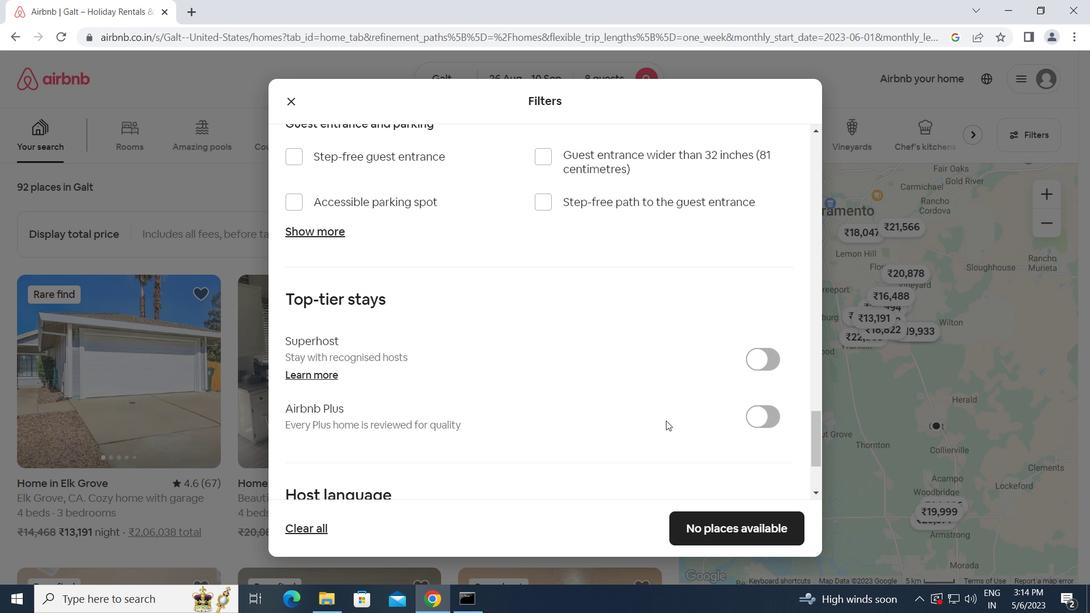 
Action: Mouse scrolled (666, 420) with delta (0, 0)
Screenshot: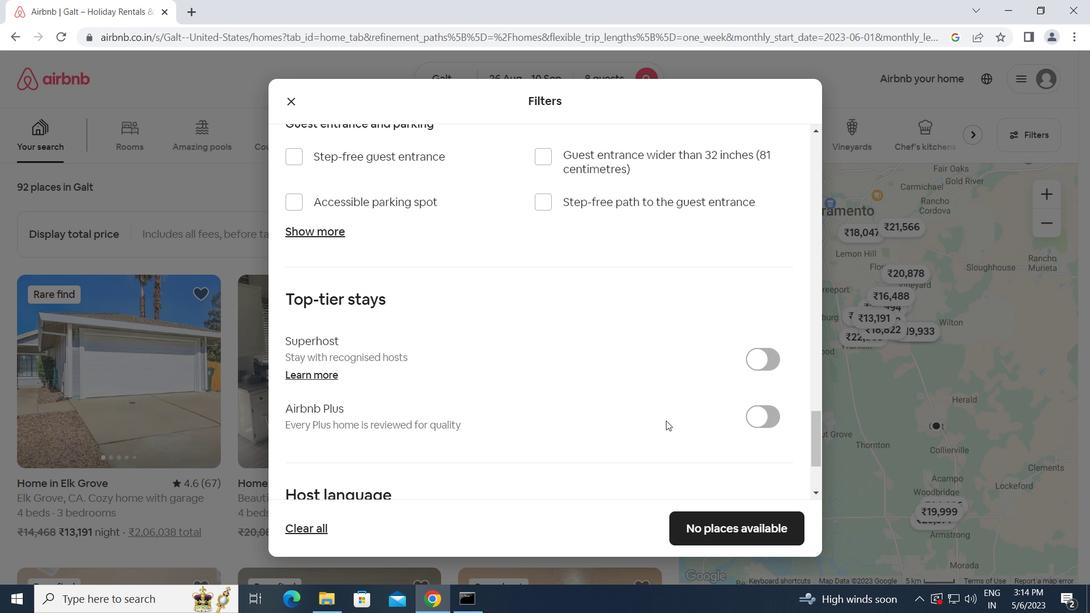 
Action: Mouse moved to (298, 401)
Screenshot: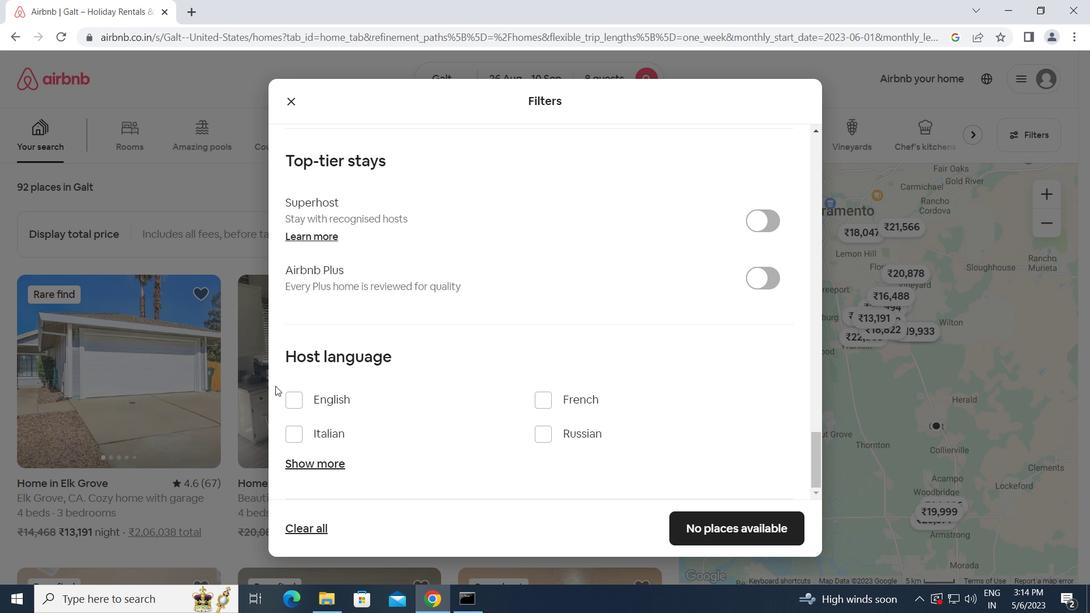 
Action: Mouse pressed left at (298, 401)
Screenshot: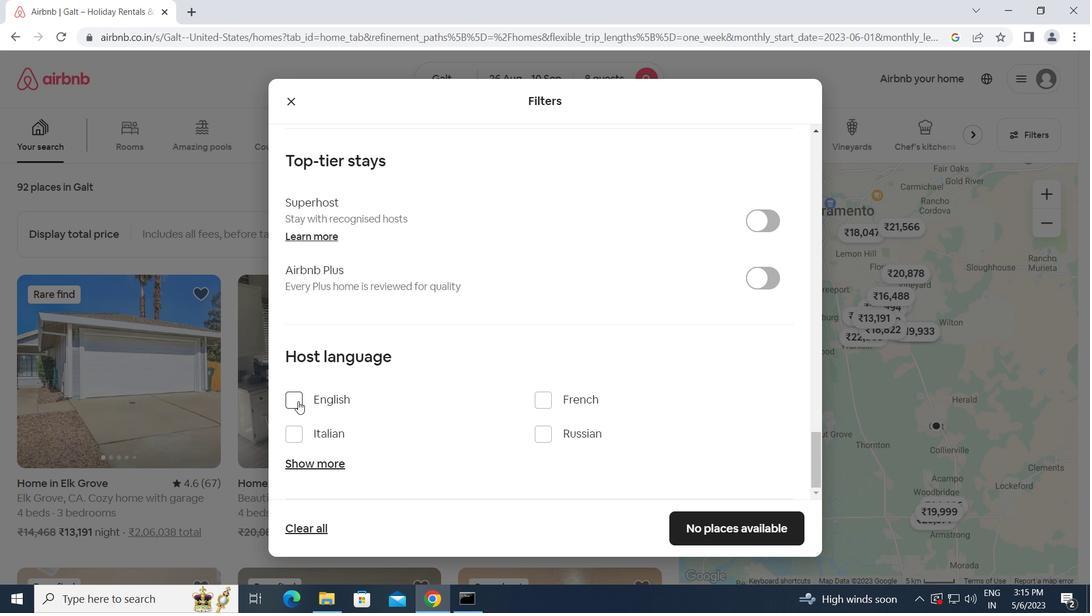 
Action: Mouse moved to (689, 527)
Screenshot: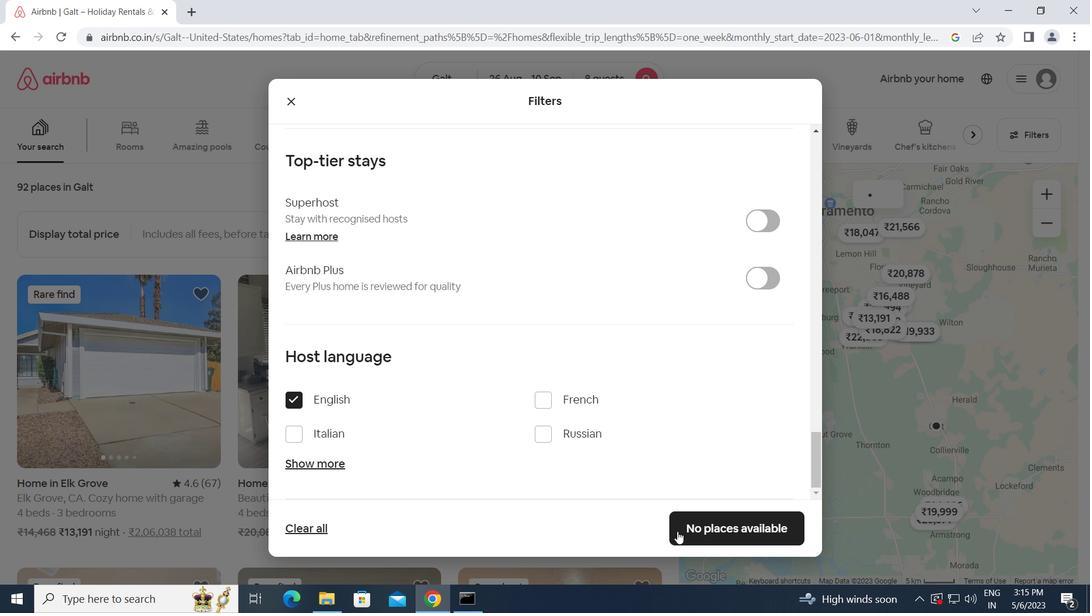 
Action: Mouse pressed left at (689, 527)
Screenshot: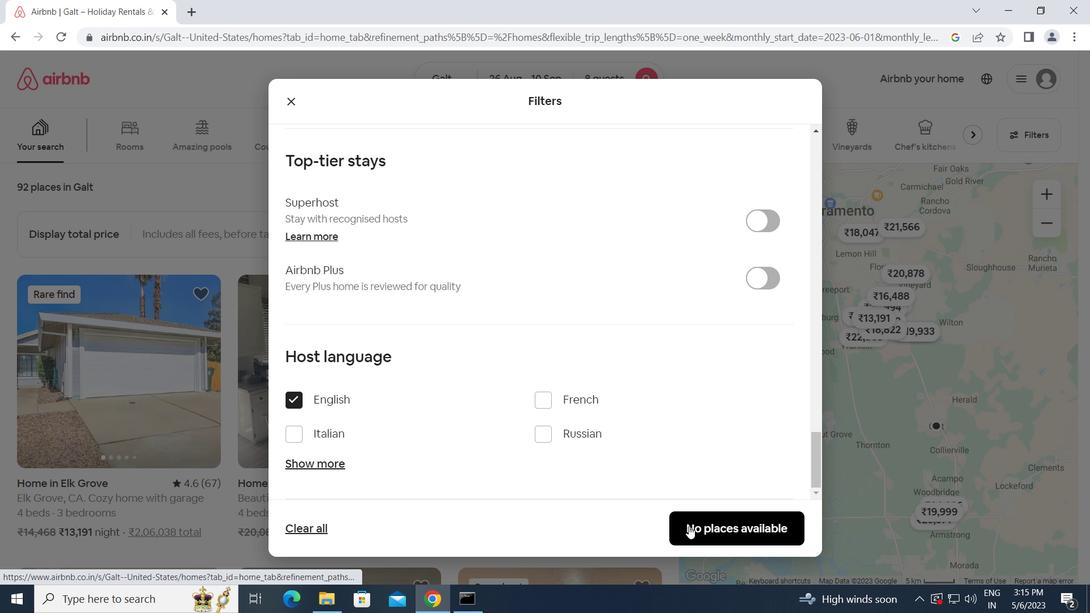 
Action: Mouse moved to (689, 527)
Screenshot: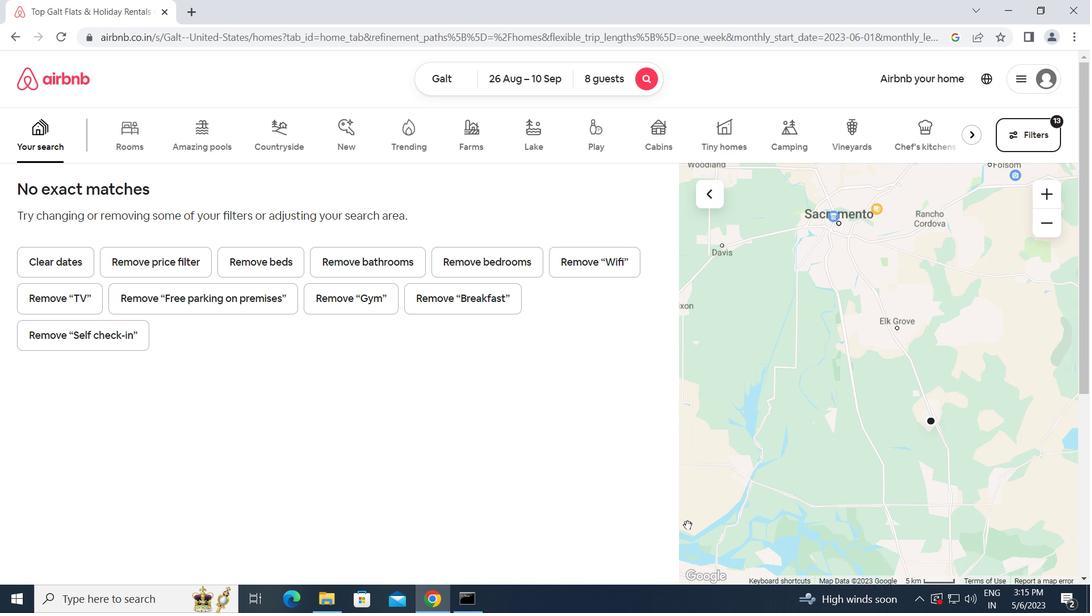 
